 Task: Search one way flight ticket for 3 adults, 3 children in business from Phoenix: Phoenix Sky Harbor International Airport to South Bend: South Bend International Airport on 8-6-2023. Choice of flights is Singapure airlines. Number of bags: 1 carry on bag and 3 checked bags. Price is upto 79000. Outbound departure time preference is 15:45.
Action: Mouse moved to (309, 123)
Screenshot: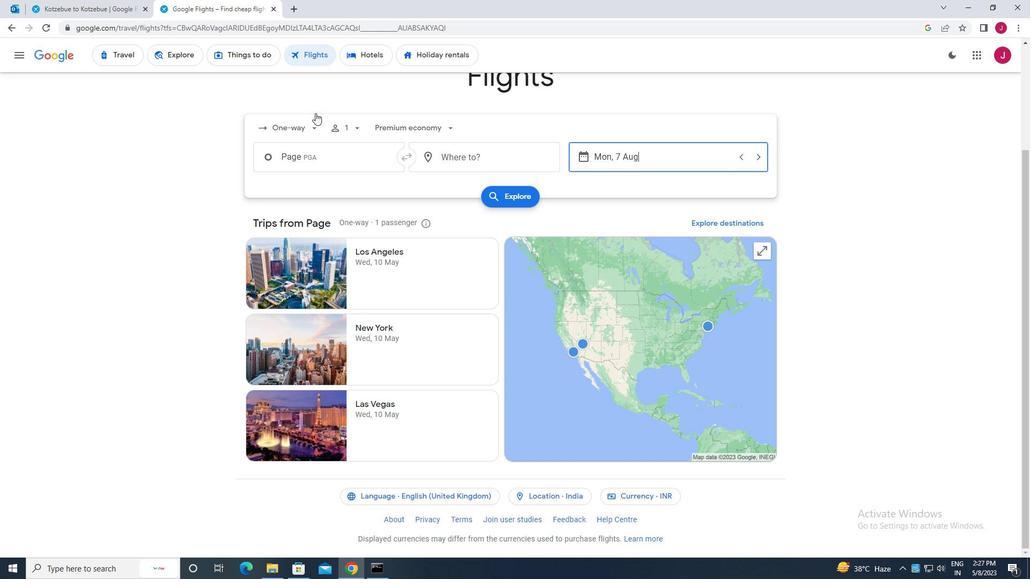 
Action: Mouse pressed left at (309, 123)
Screenshot: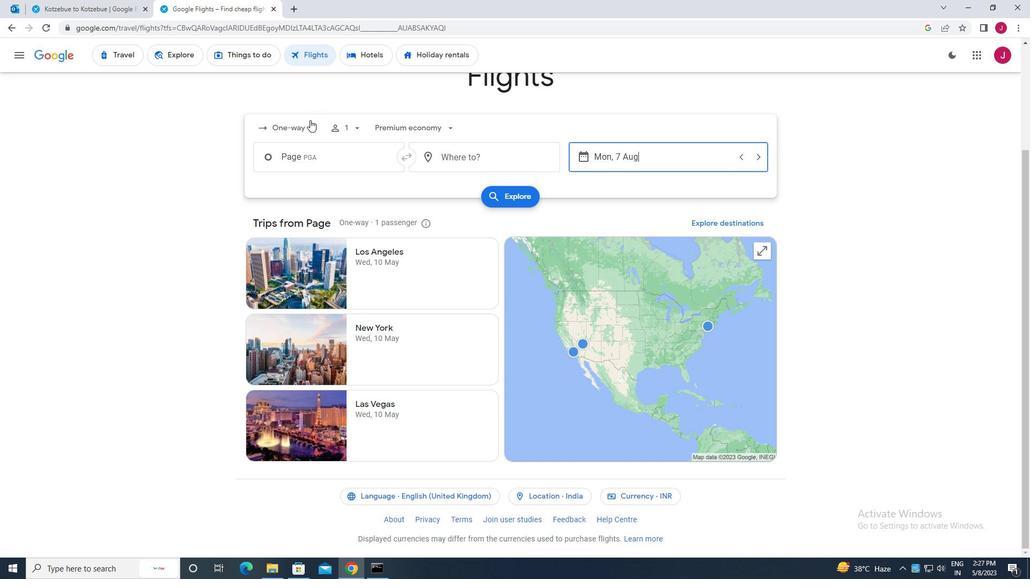 
Action: Mouse moved to (308, 125)
Screenshot: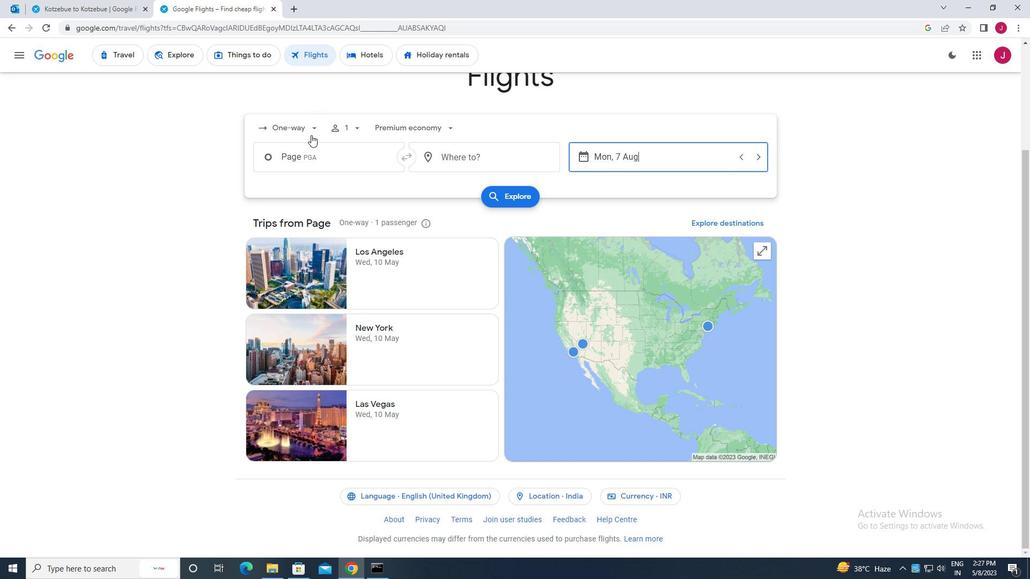 
Action: Mouse pressed left at (308, 125)
Screenshot: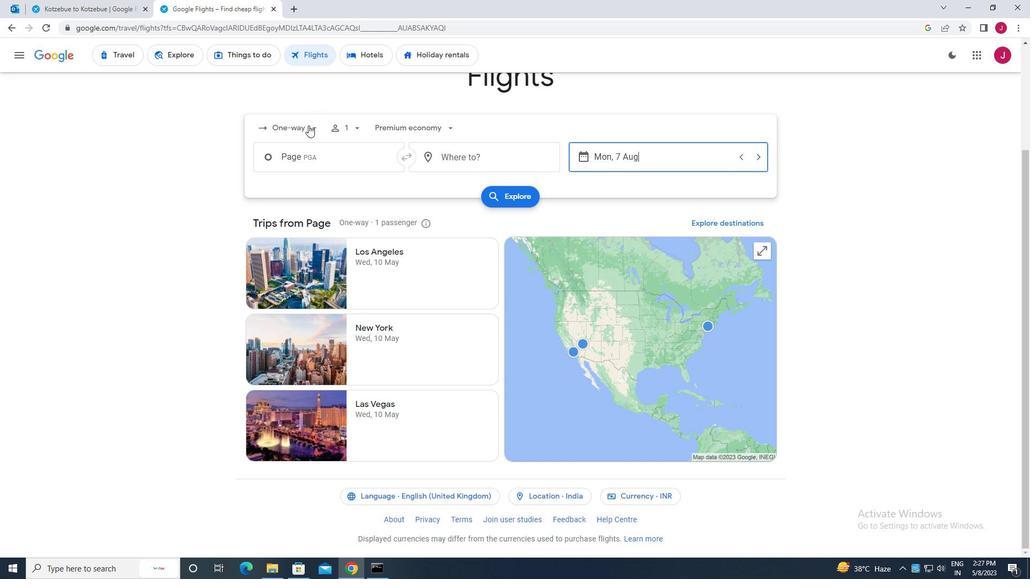 
Action: Mouse moved to (308, 125)
Screenshot: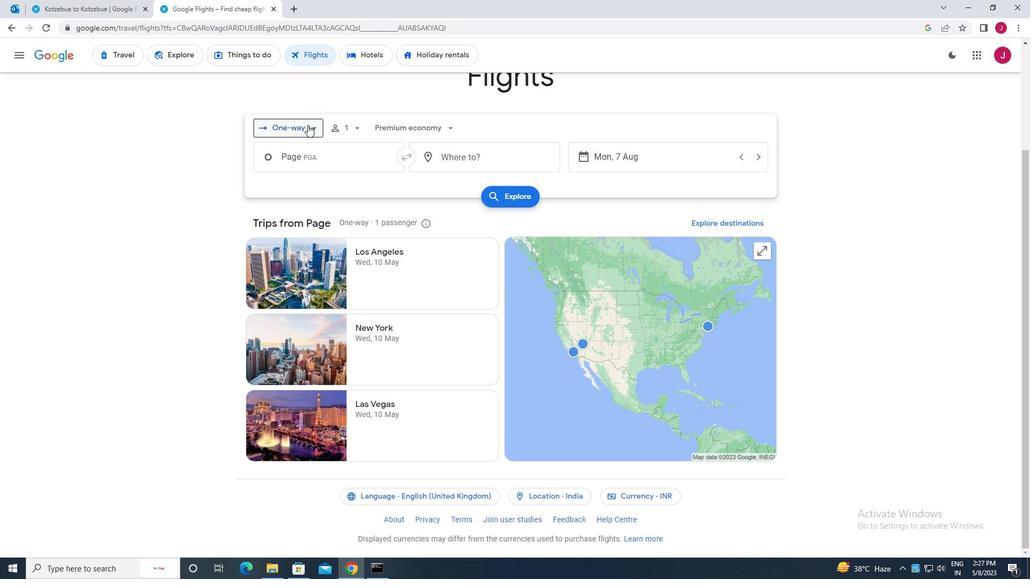 
Action: Mouse pressed left at (308, 125)
Screenshot: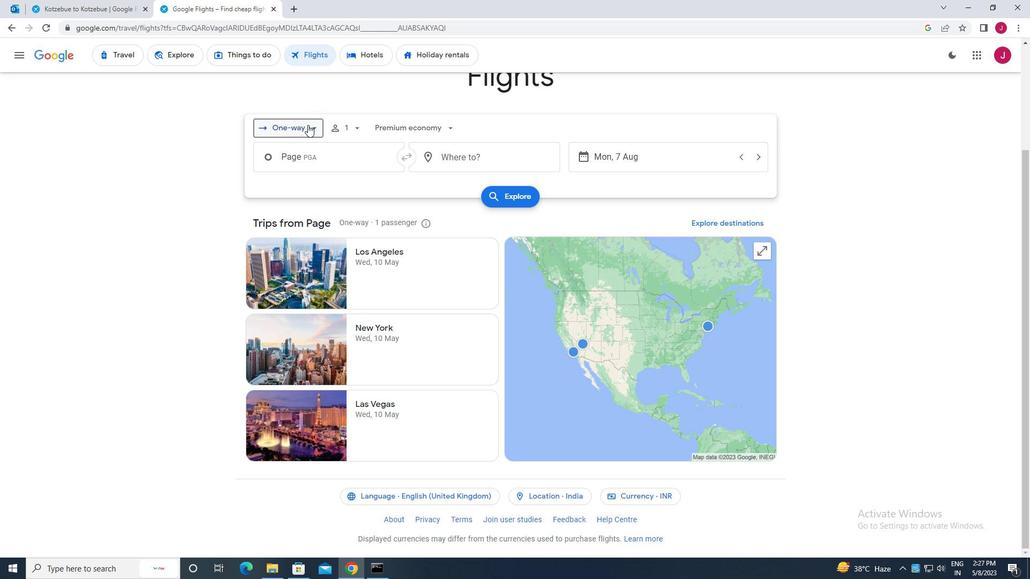 
Action: Mouse moved to (309, 172)
Screenshot: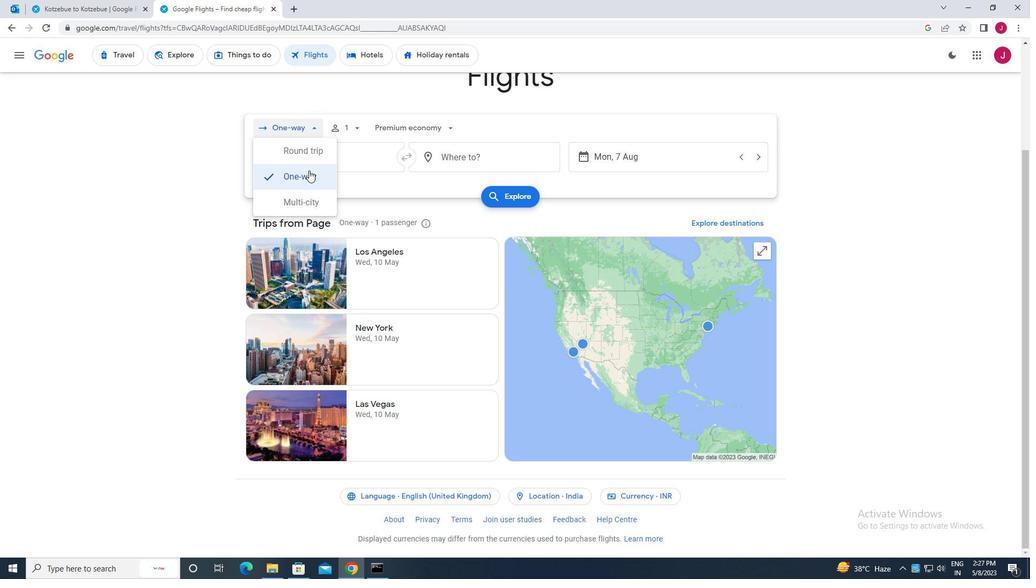 
Action: Mouse pressed left at (309, 172)
Screenshot: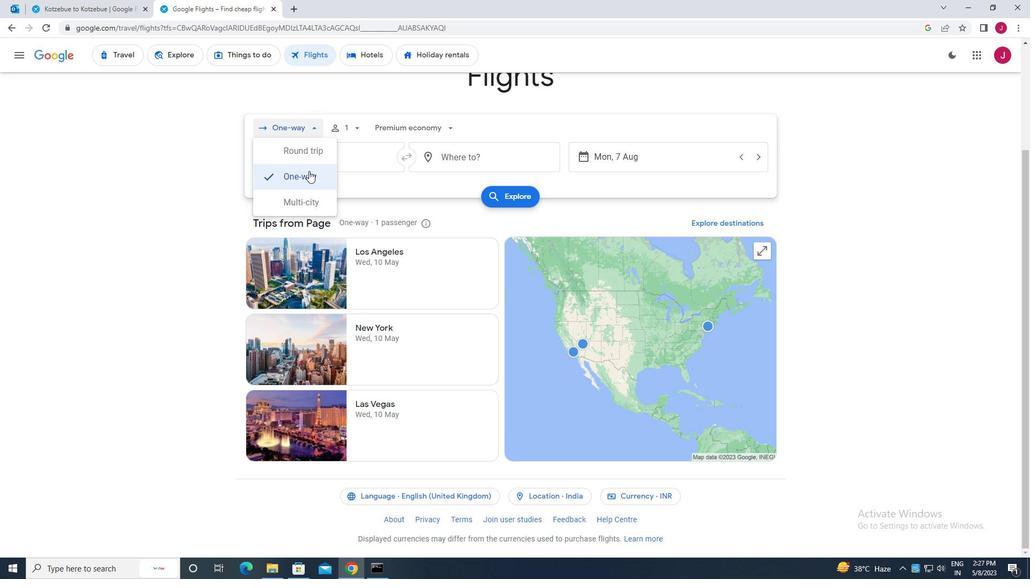 
Action: Mouse moved to (351, 128)
Screenshot: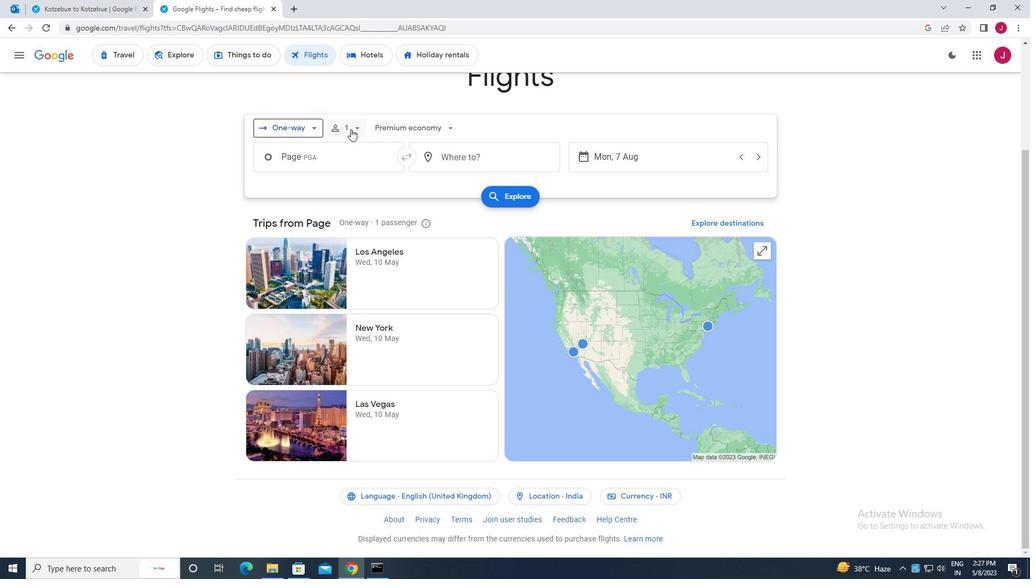 
Action: Mouse pressed left at (351, 128)
Screenshot: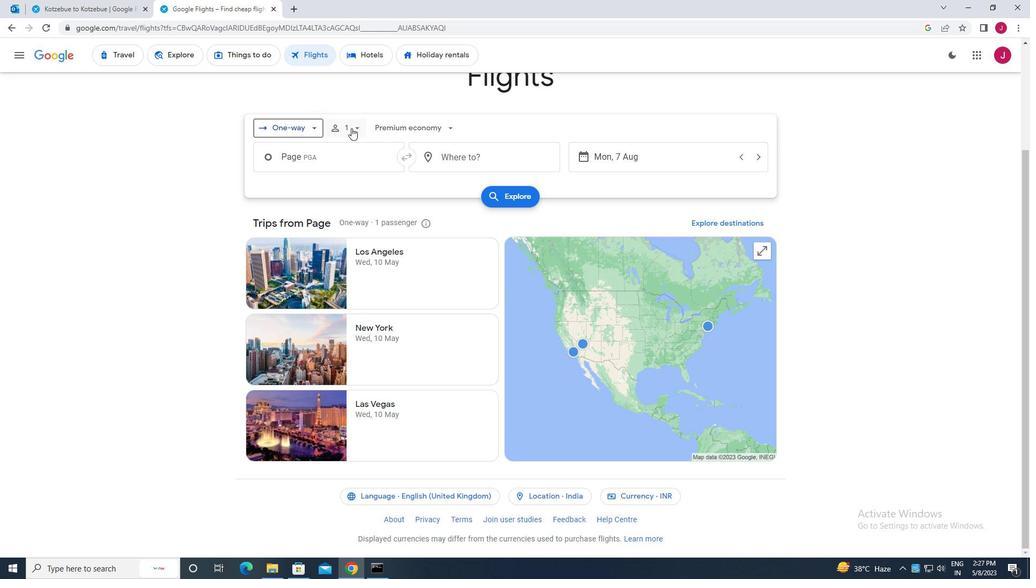 
Action: Mouse moved to (438, 154)
Screenshot: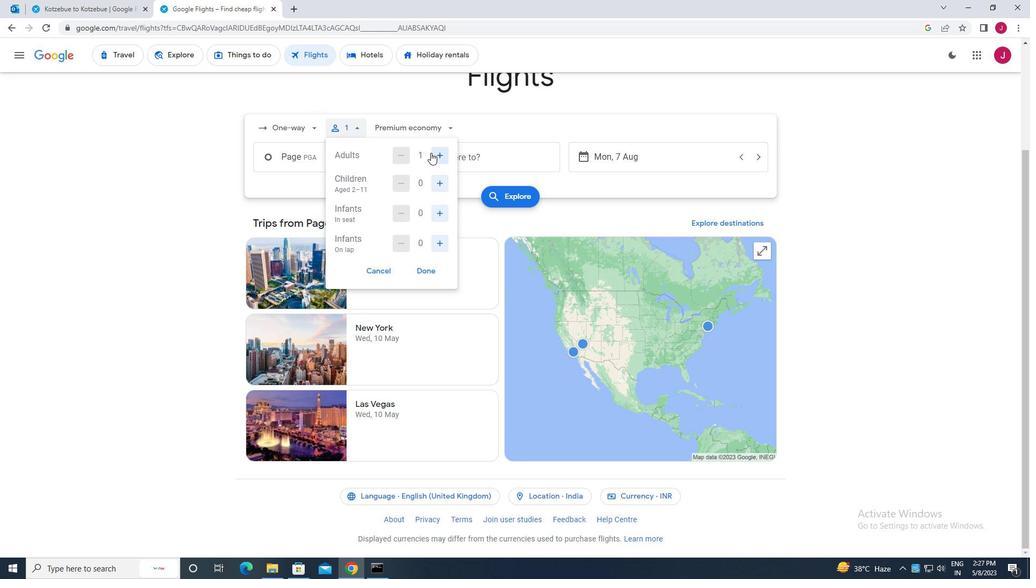 
Action: Mouse pressed left at (438, 154)
Screenshot: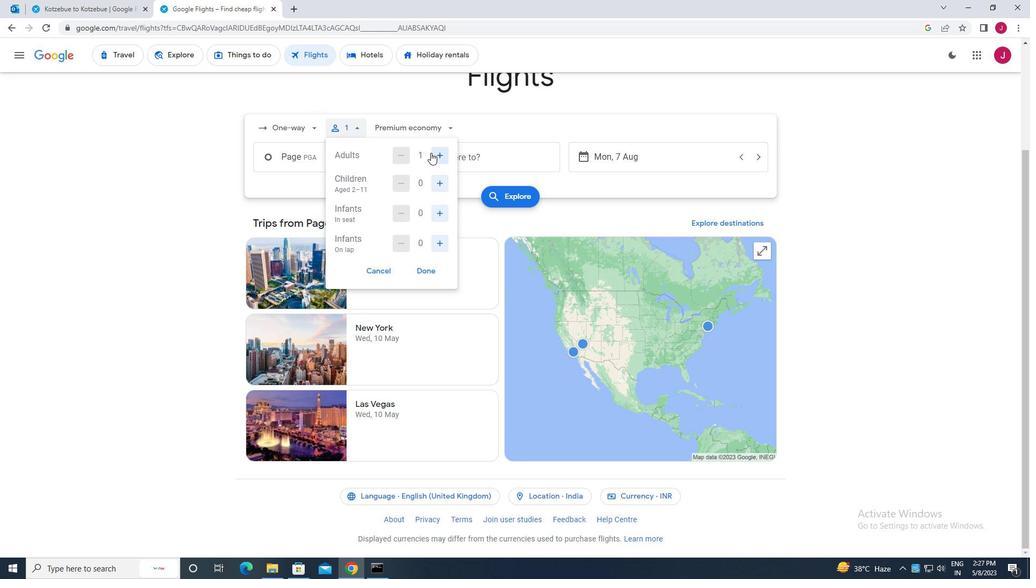 
Action: Mouse moved to (440, 155)
Screenshot: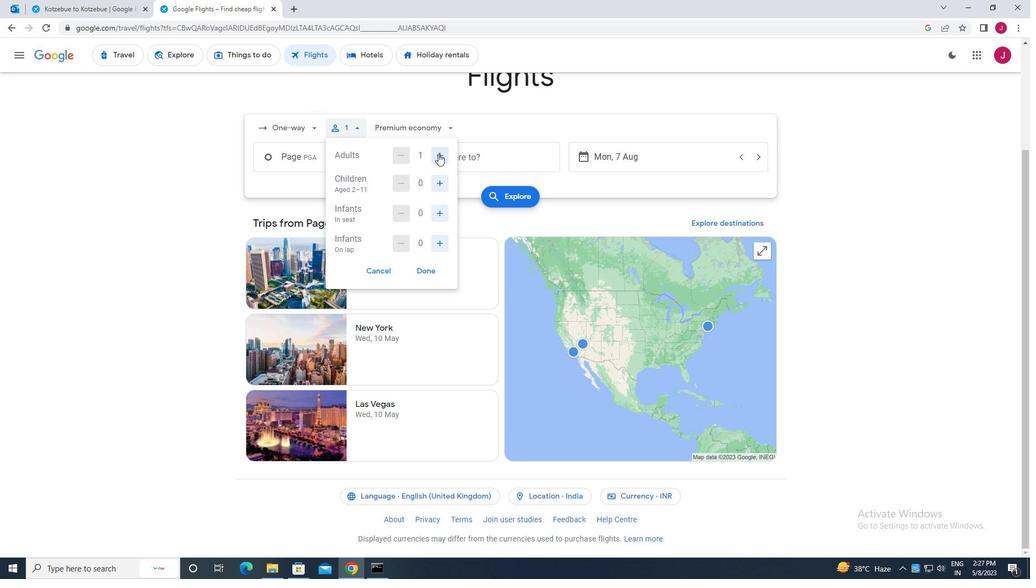 
Action: Mouse pressed left at (440, 155)
Screenshot: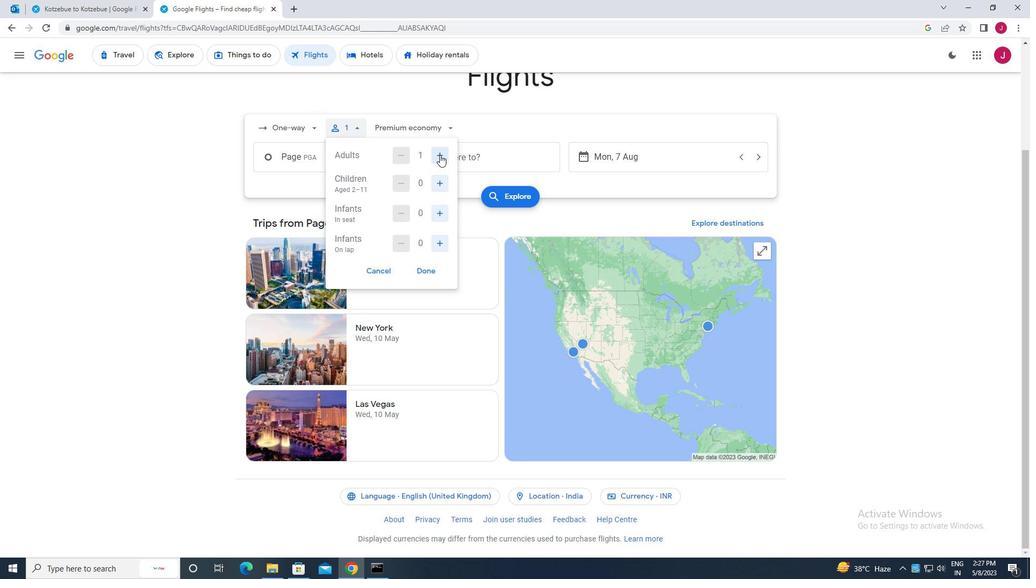 
Action: Mouse moved to (440, 190)
Screenshot: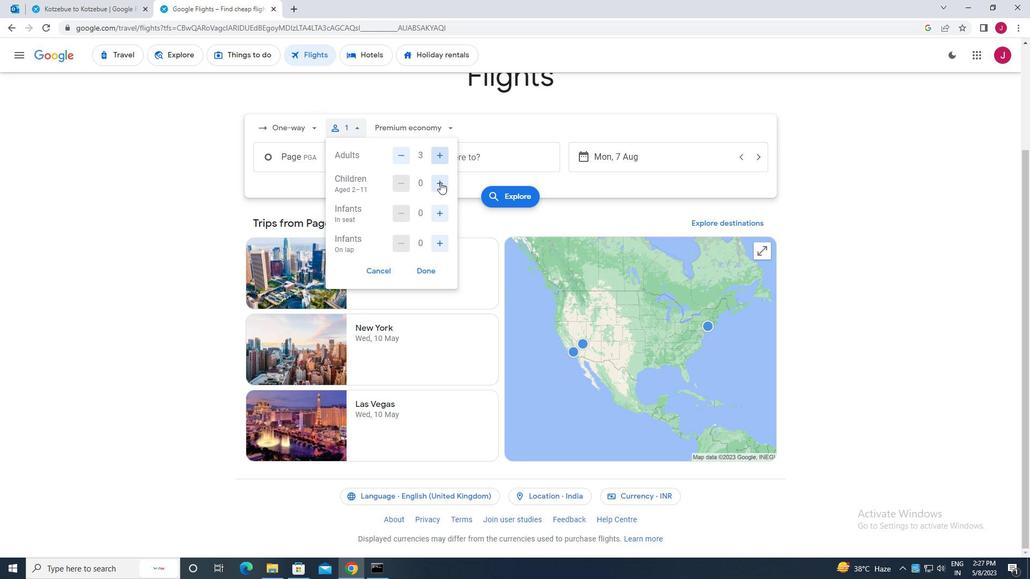 
Action: Mouse pressed left at (440, 190)
Screenshot: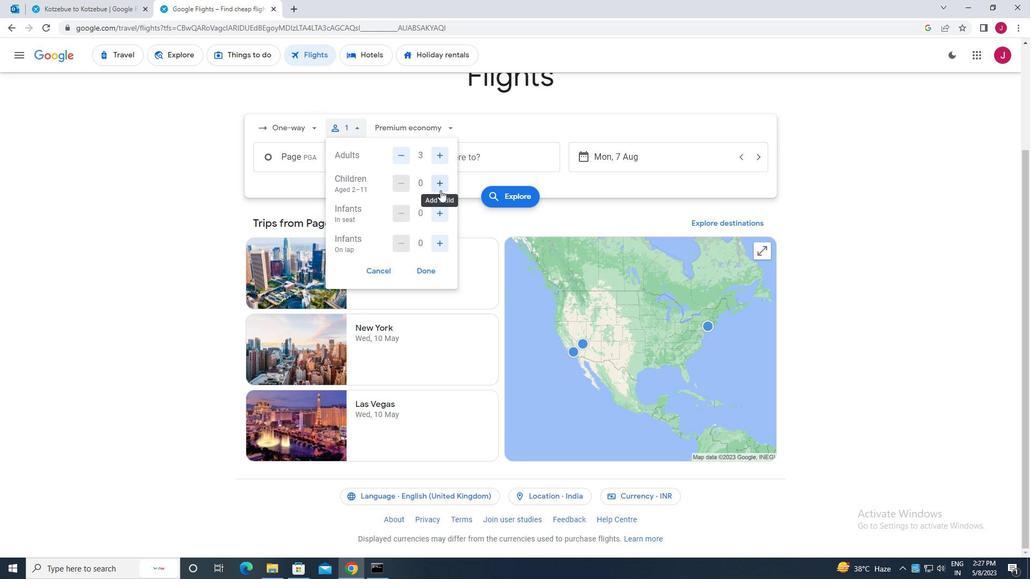 
Action: Mouse pressed left at (440, 190)
Screenshot: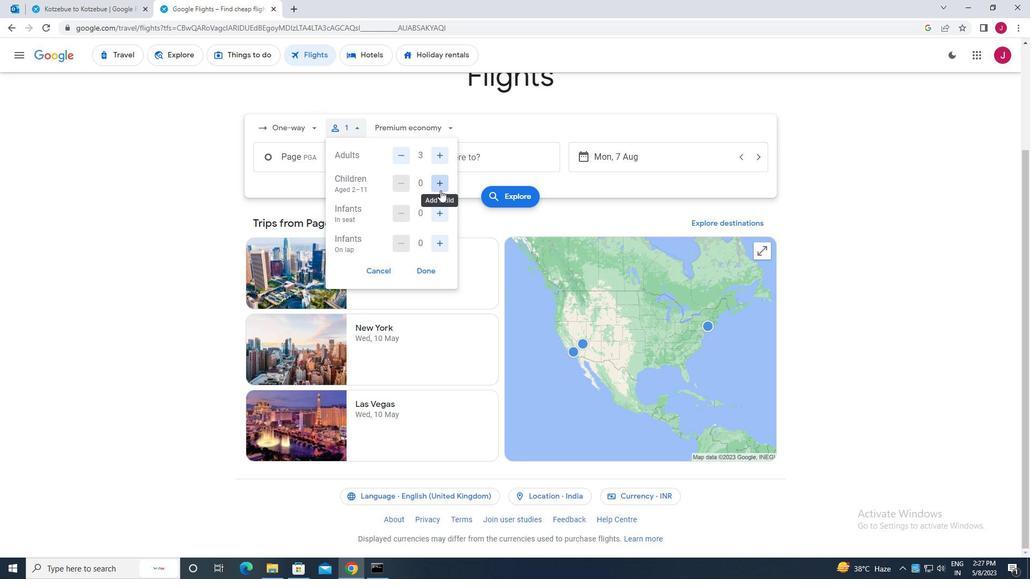 
Action: Mouse pressed left at (440, 190)
Screenshot: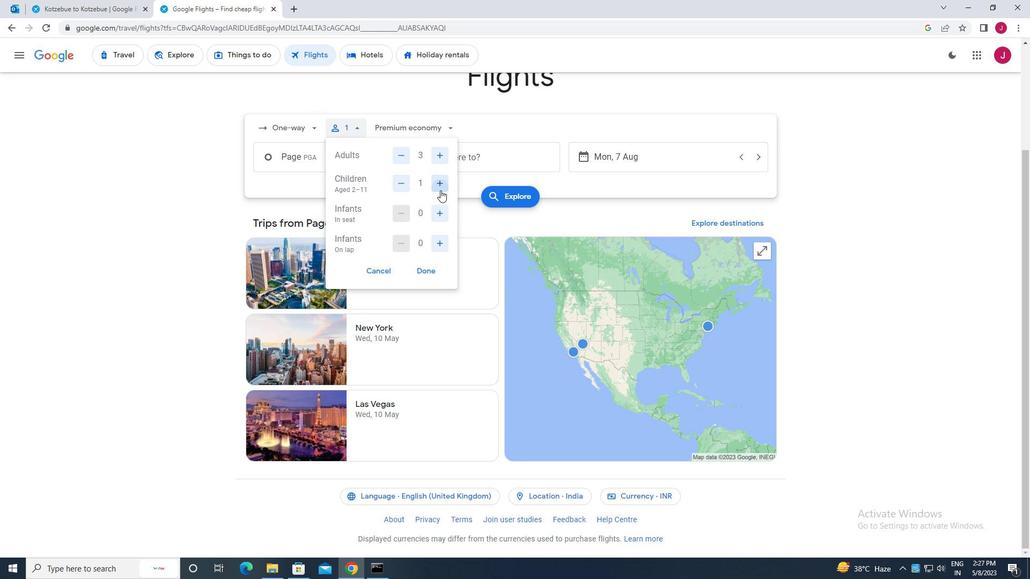 
Action: Mouse moved to (420, 271)
Screenshot: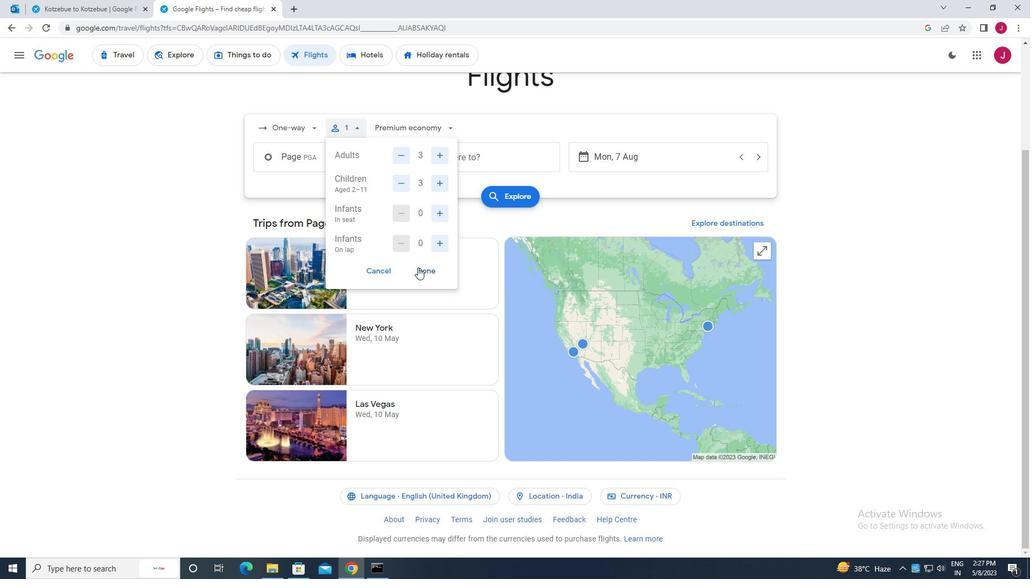 
Action: Mouse pressed left at (420, 271)
Screenshot: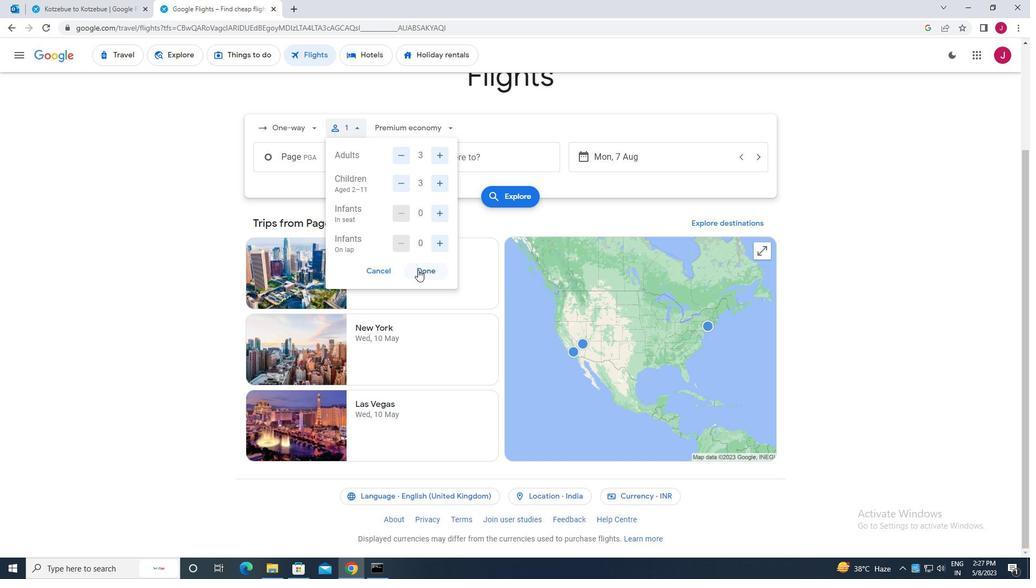 
Action: Mouse moved to (413, 128)
Screenshot: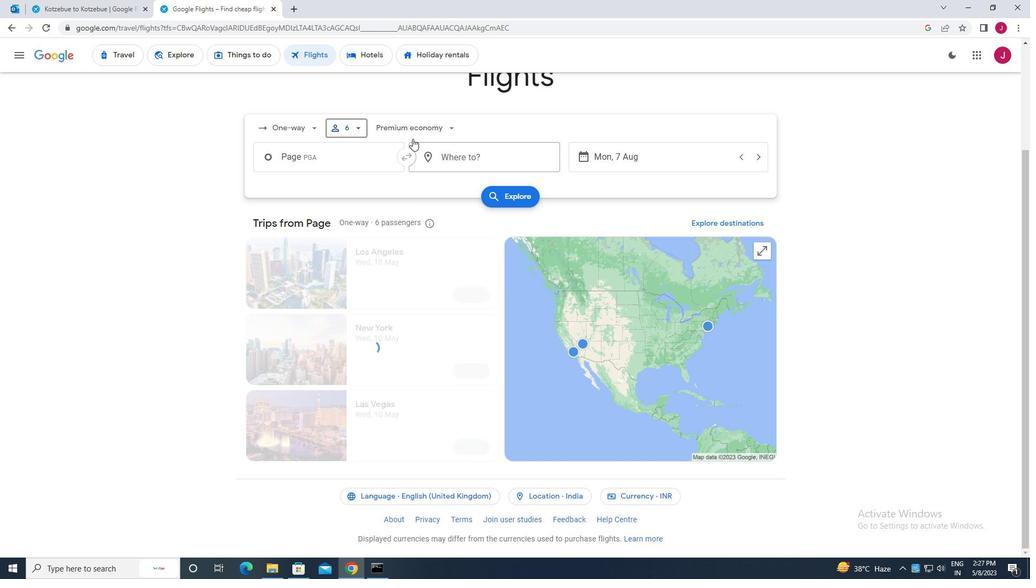 
Action: Mouse pressed left at (413, 128)
Screenshot: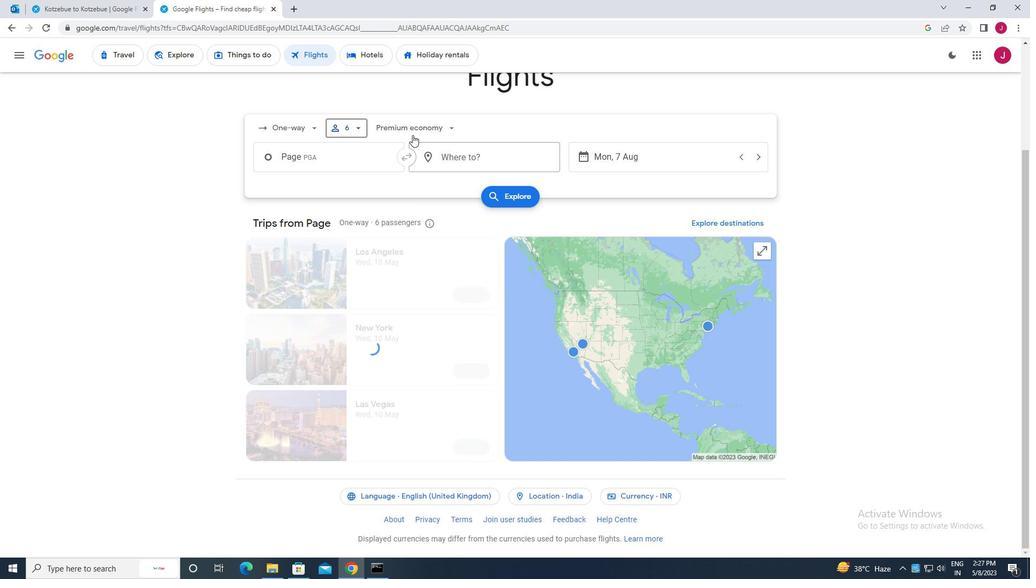 
Action: Mouse moved to (417, 198)
Screenshot: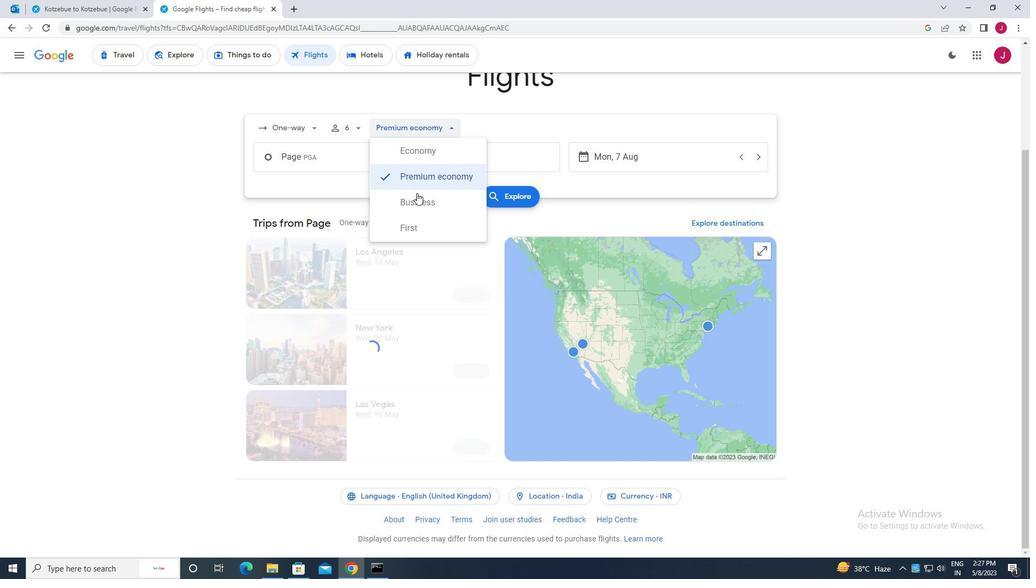 
Action: Mouse pressed left at (417, 198)
Screenshot: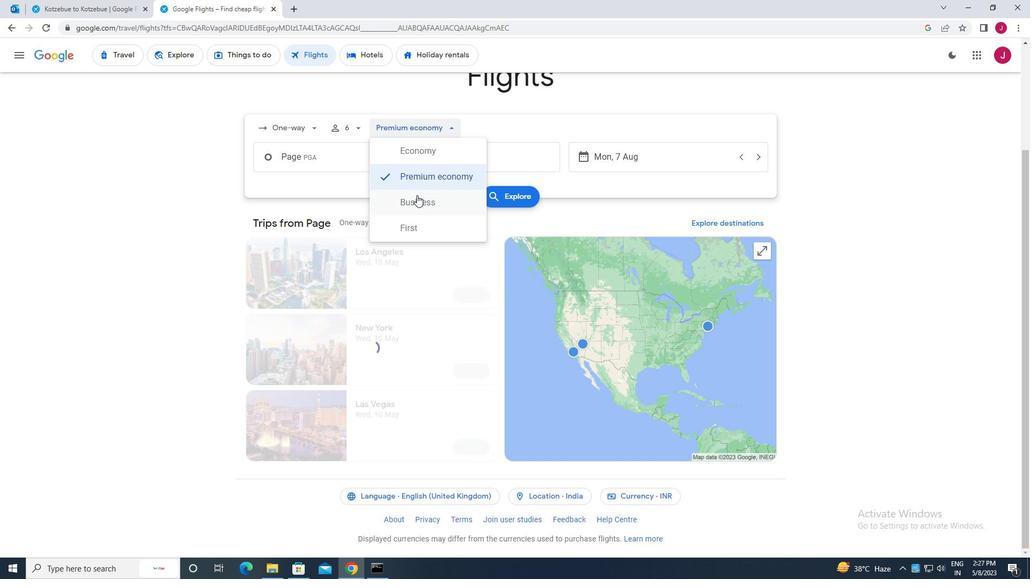 
Action: Mouse moved to (341, 161)
Screenshot: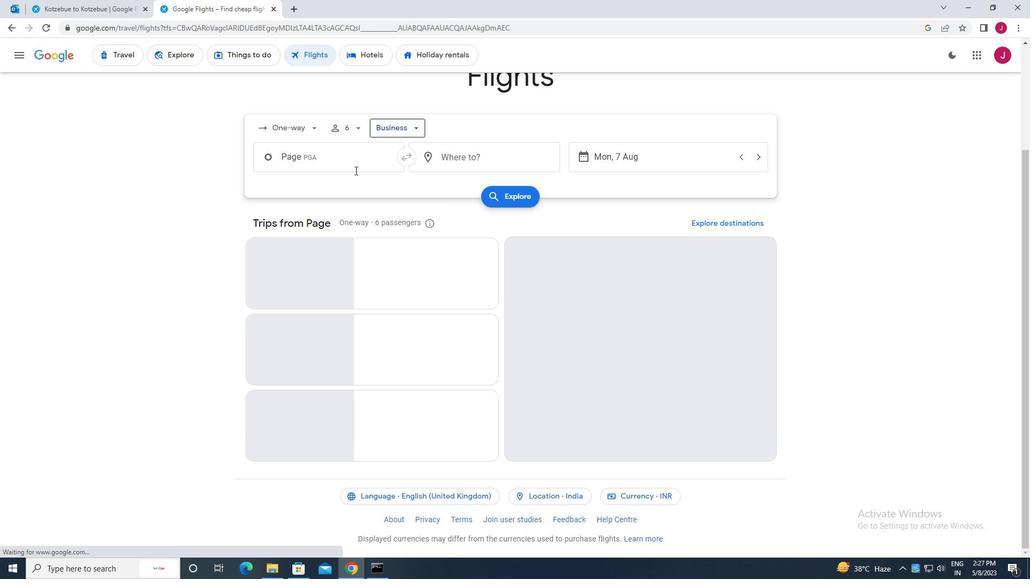 
Action: Mouse pressed left at (341, 161)
Screenshot: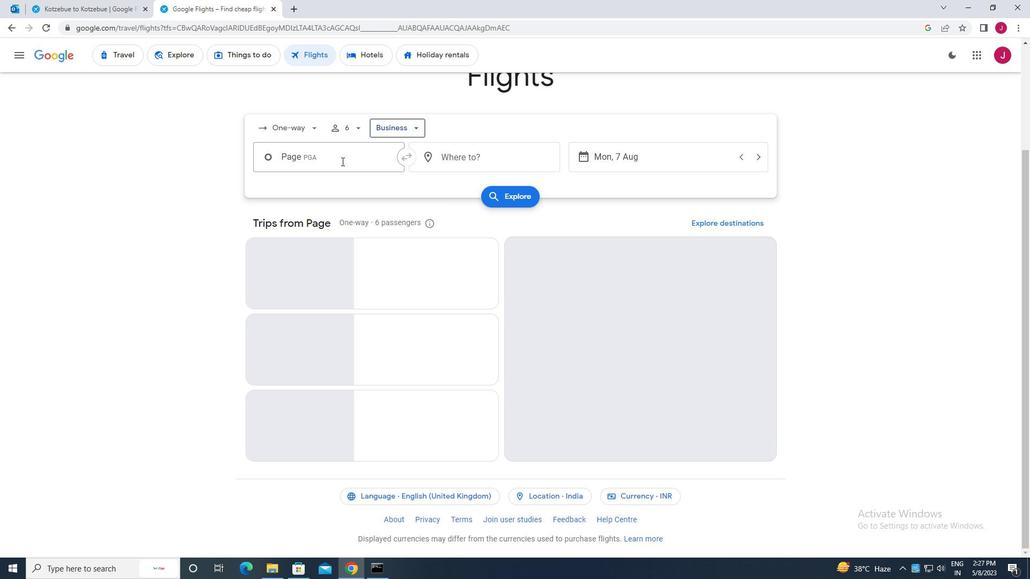 
Action: Key pressed phon<Key.backspace>enix<Key.space>sky<Key.space>
Screenshot: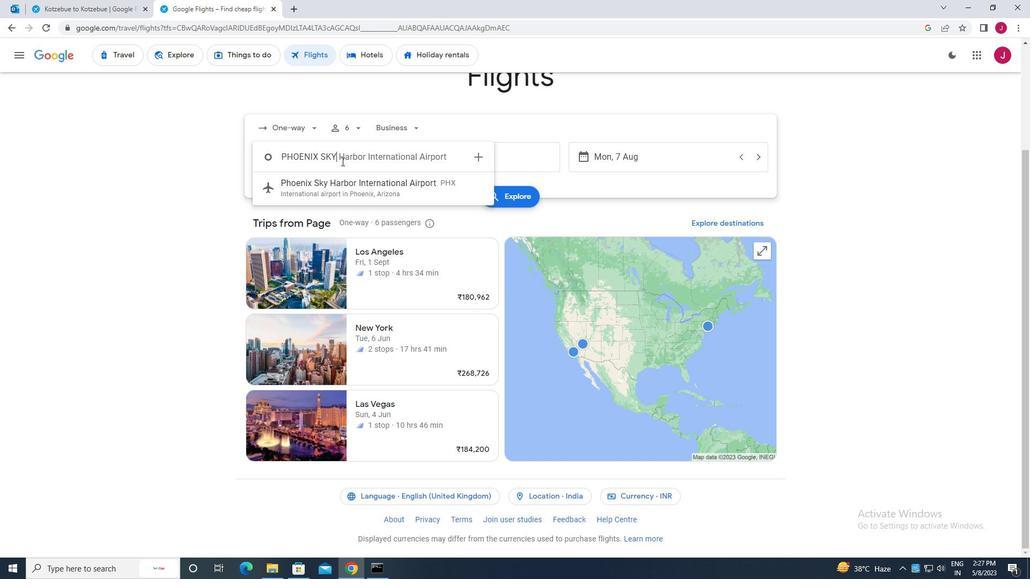 
Action: Mouse moved to (360, 187)
Screenshot: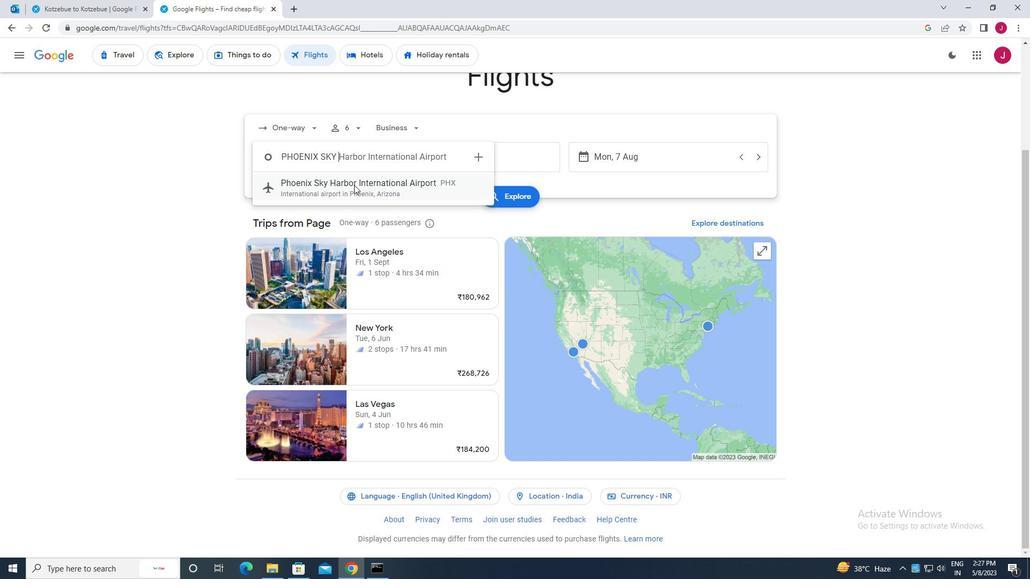 
Action: Mouse pressed left at (360, 187)
Screenshot: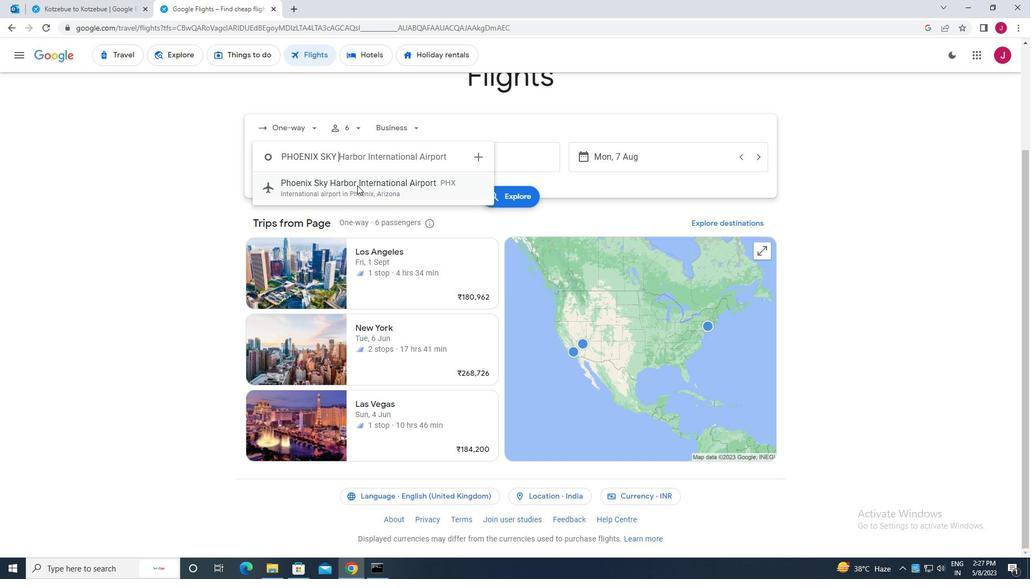 
Action: Mouse moved to (483, 157)
Screenshot: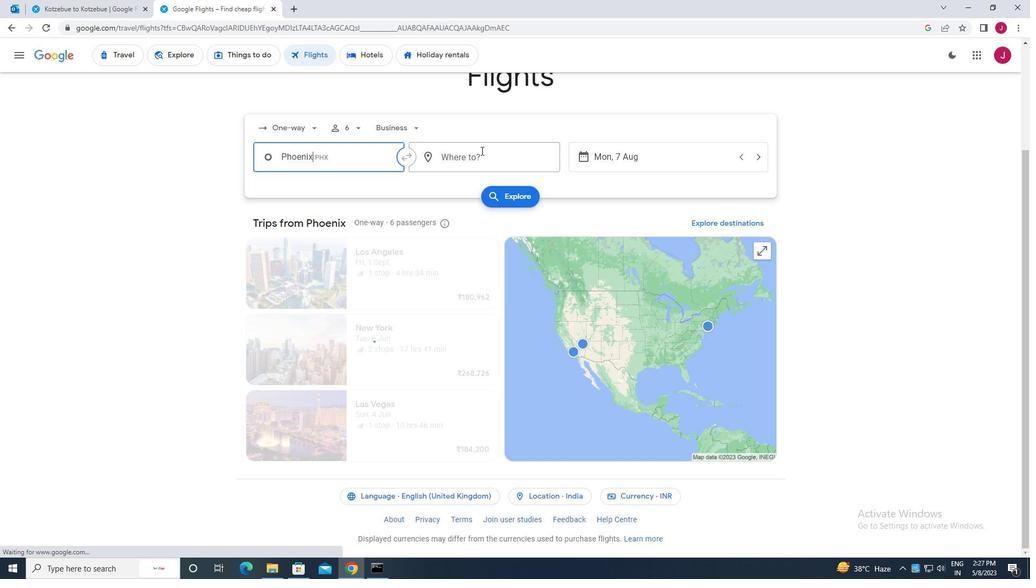 
Action: Mouse pressed left at (483, 157)
Screenshot: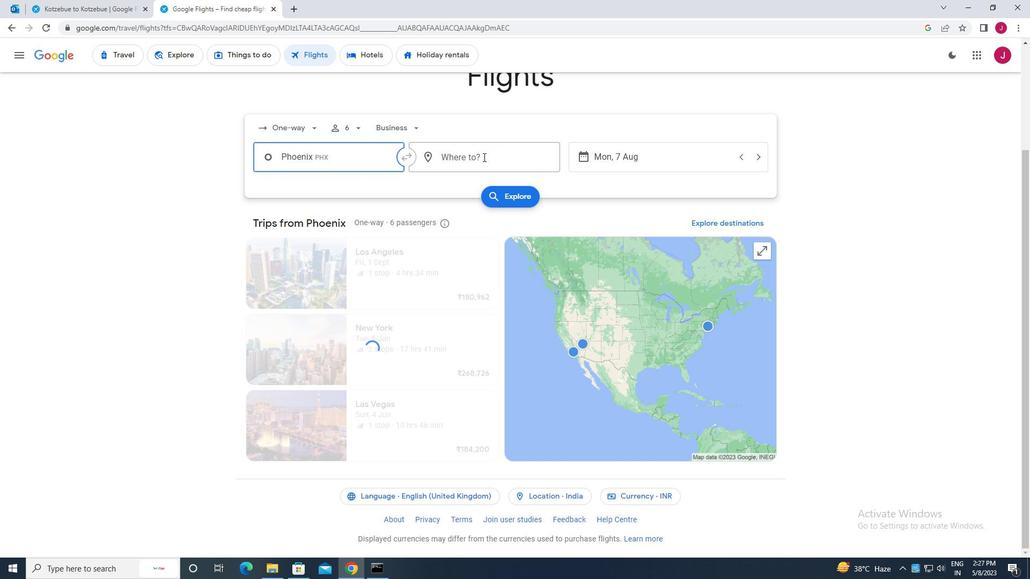 
Action: Key pressed south<Key.space>bend
Screenshot: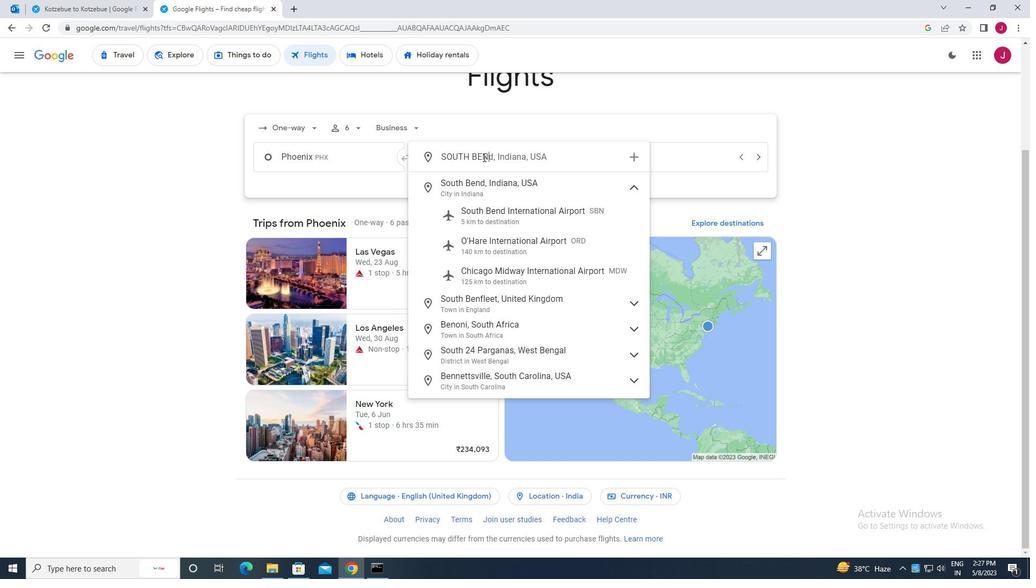 
Action: Mouse moved to (532, 207)
Screenshot: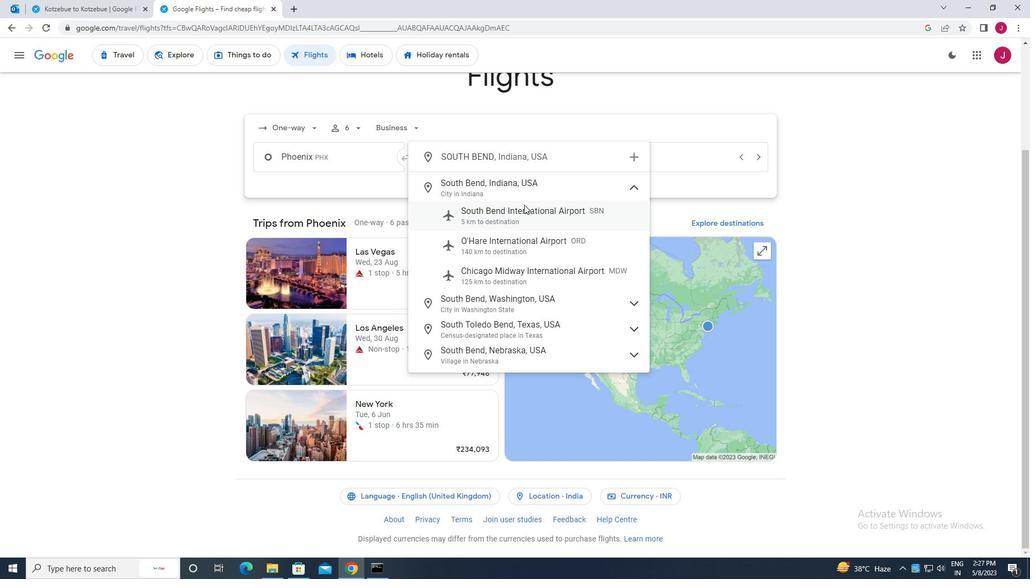 
Action: Mouse pressed left at (532, 207)
Screenshot: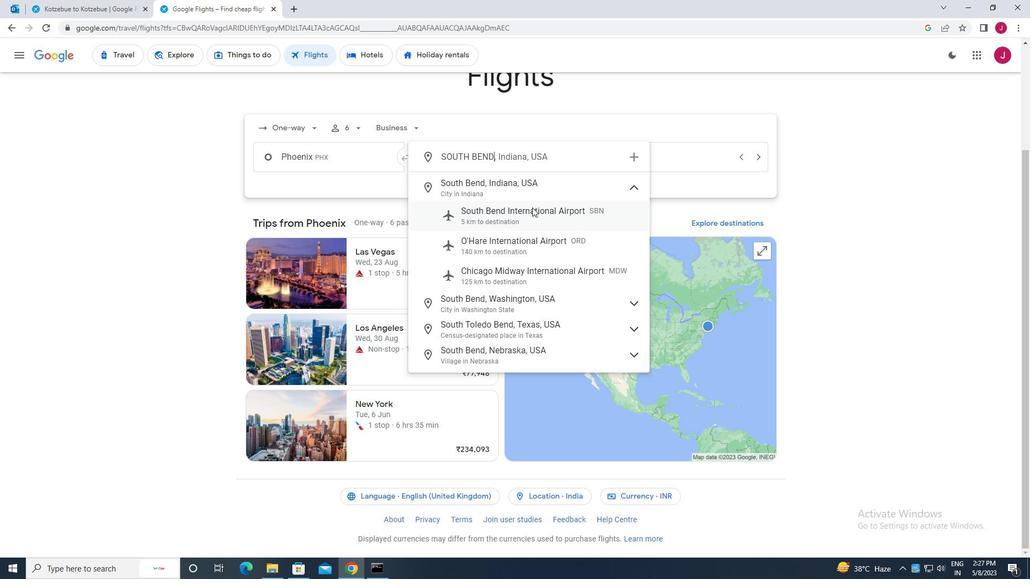 
Action: Mouse moved to (651, 161)
Screenshot: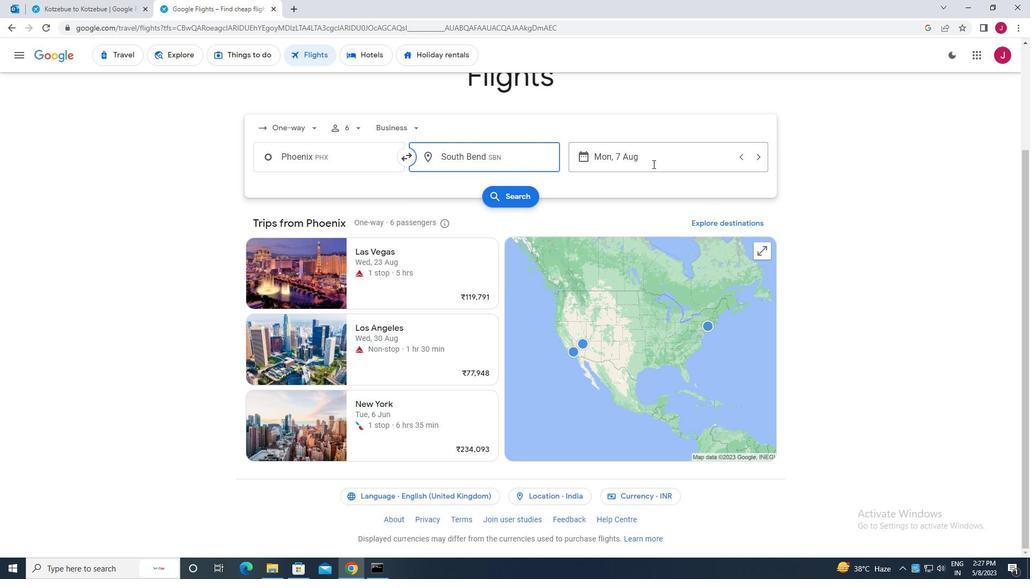 
Action: Mouse pressed left at (651, 161)
Screenshot: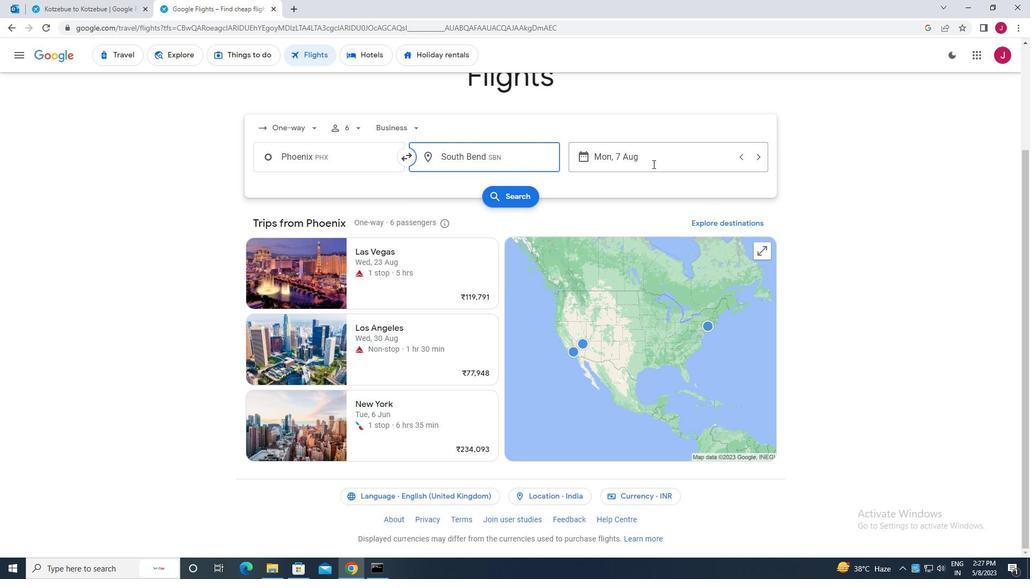 
Action: Mouse moved to (387, 266)
Screenshot: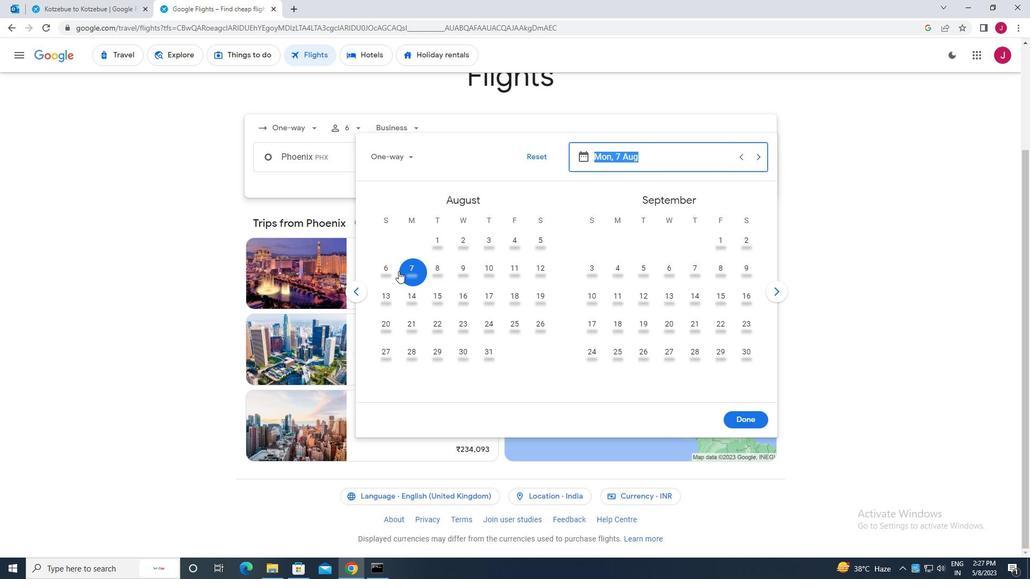
Action: Mouse pressed left at (387, 266)
Screenshot: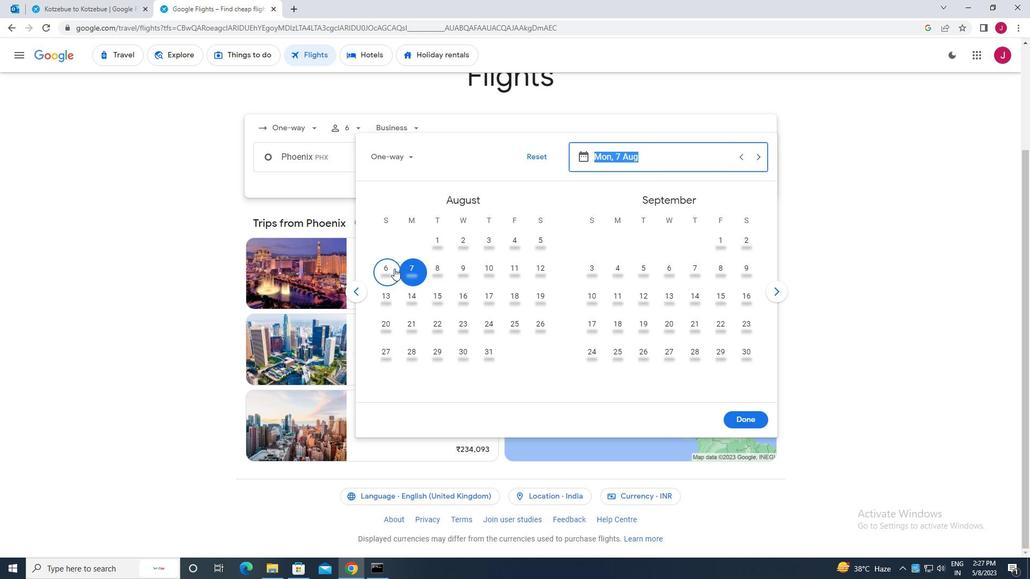 
Action: Mouse moved to (744, 417)
Screenshot: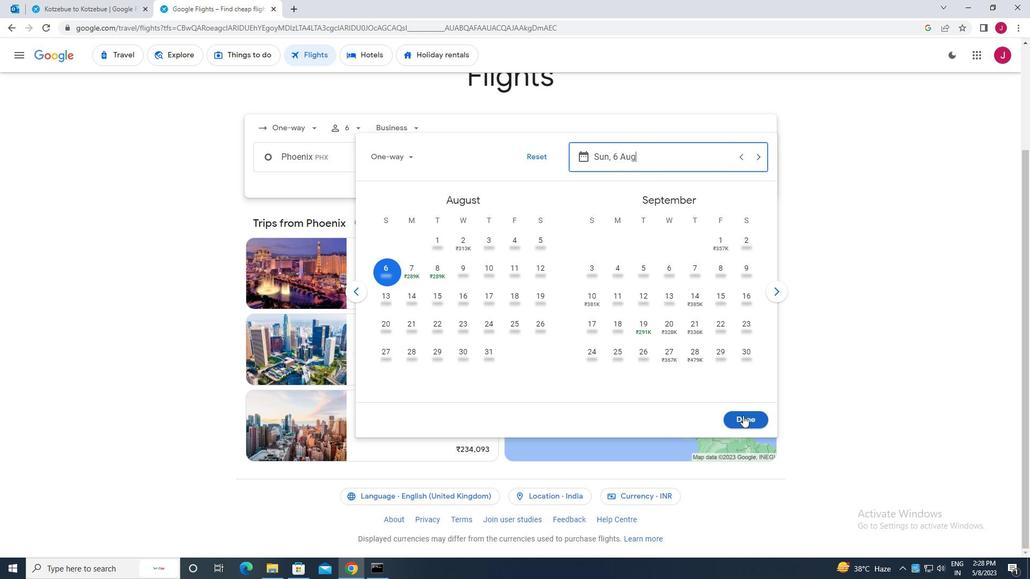 
Action: Mouse pressed left at (744, 417)
Screenshot: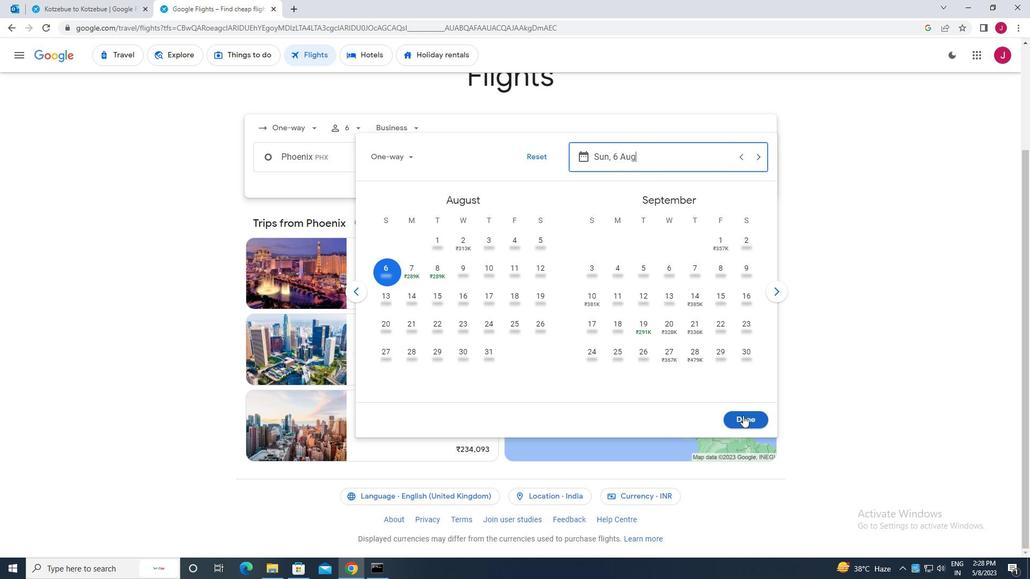 
Action: Mouse moved to (509, 192)
Screenshot: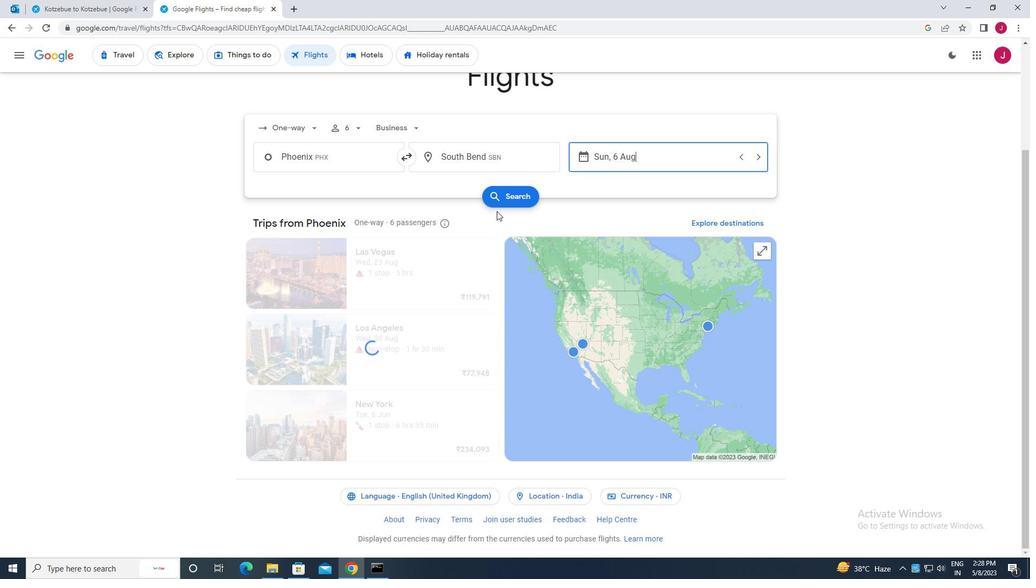 
Action: Mouse pressed left at (509, 192)
Screenshot: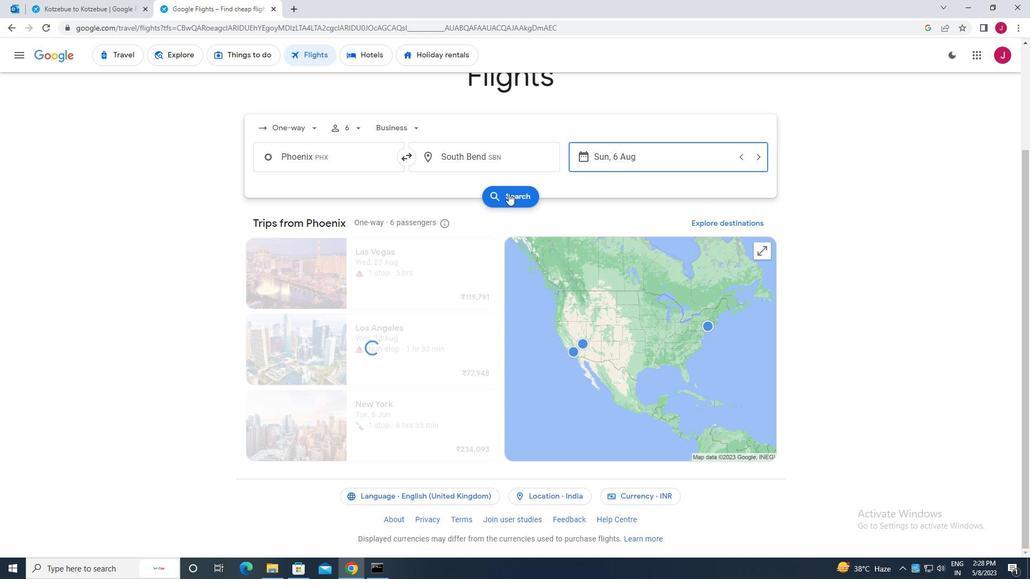 
Action: Mouse moved to (282, 156)
Screenshot: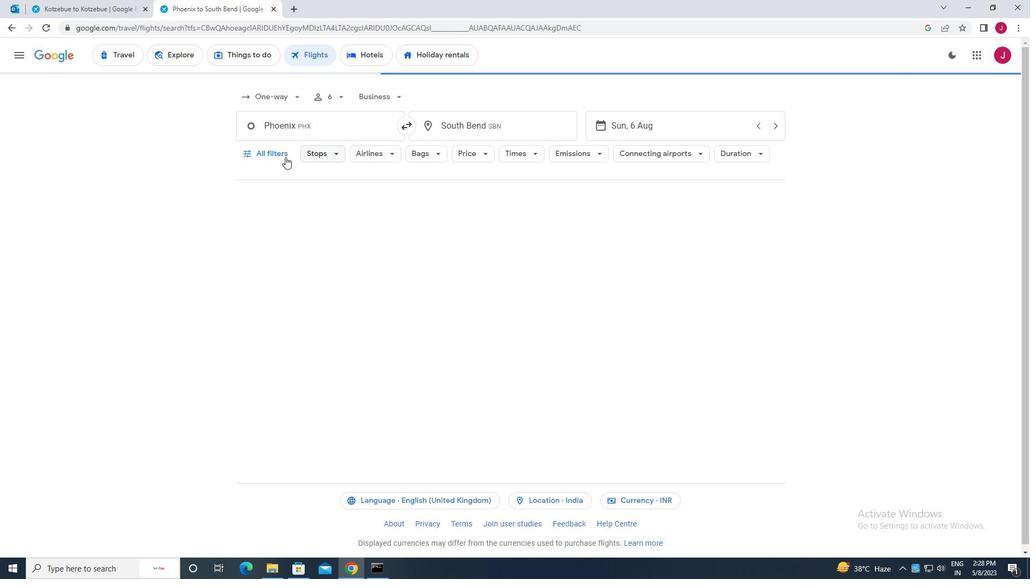 
Action: Mouse pressed left at (282, 156)
Screenshot: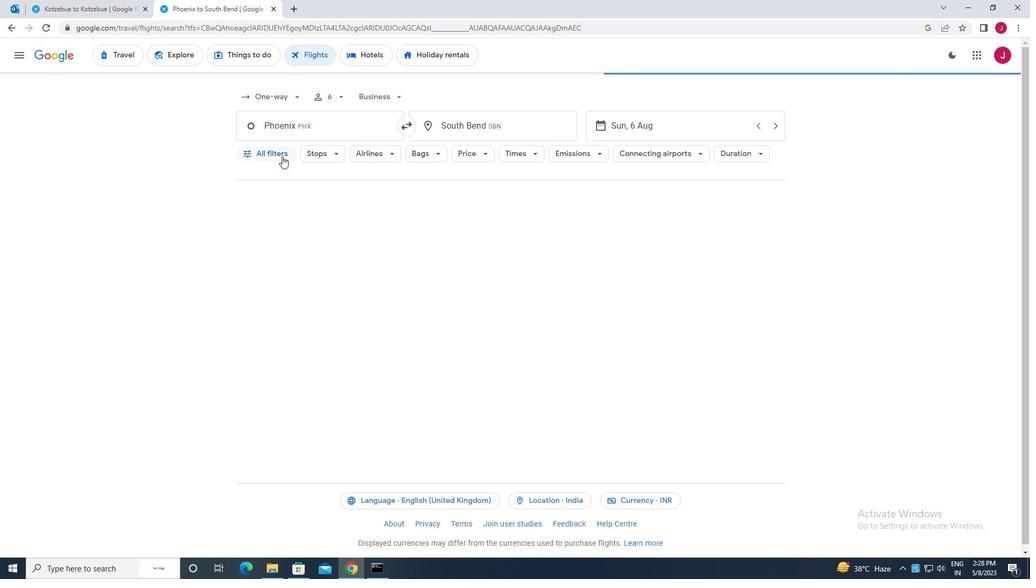 
Action: Mouse moved to (337, 263)
Screenshot: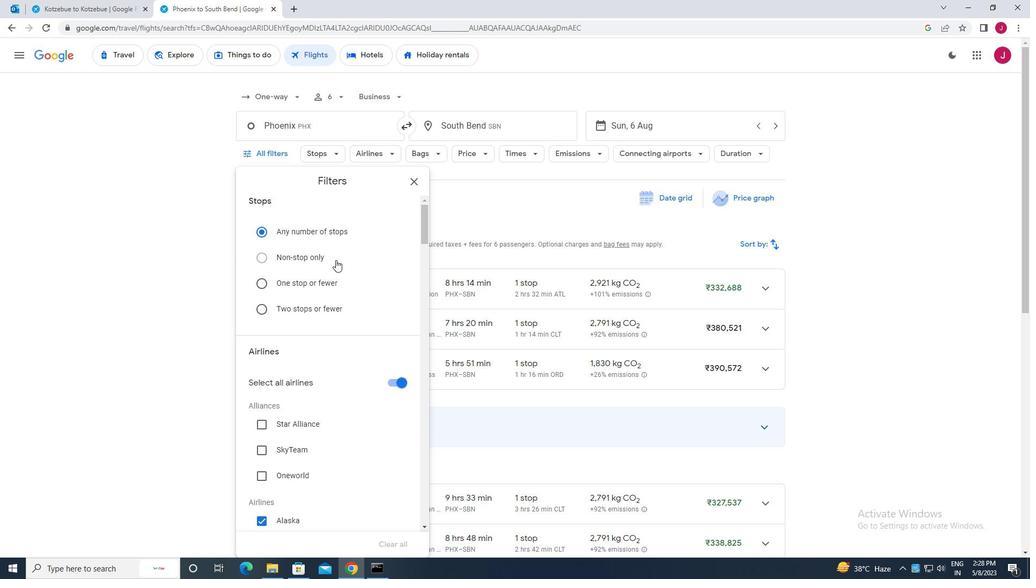 
Action: Mouse scrolled (337, 262) with delta (0, 0)
Screenshot: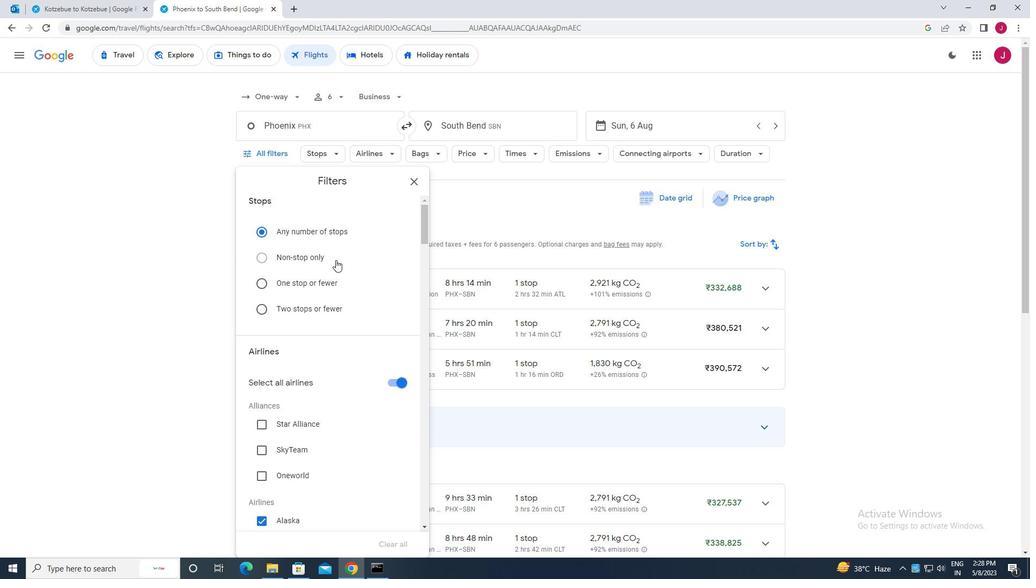 
Action: Mouse moved to (337, 264)
Screenshot: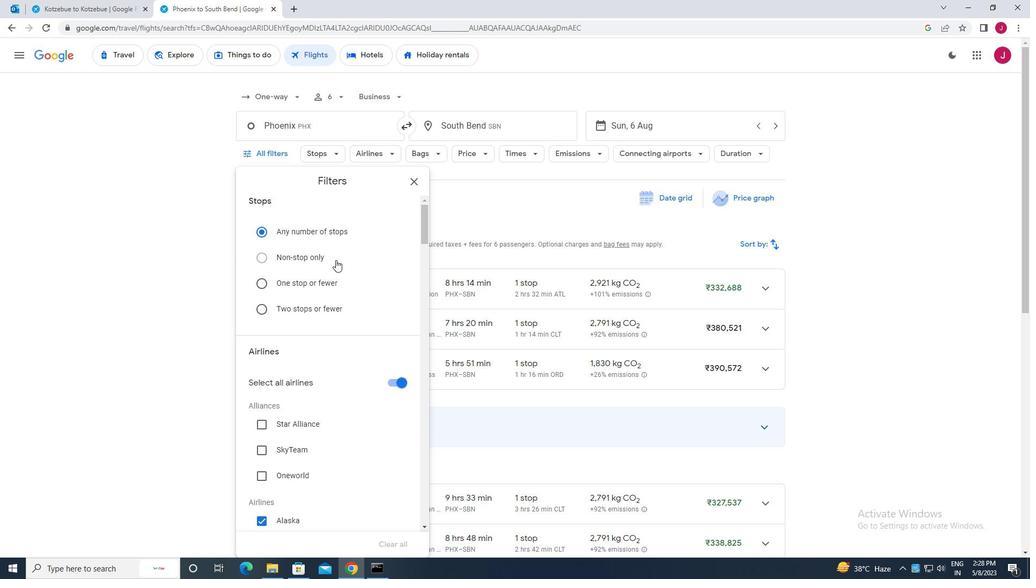 
Action: Mouse scrolled (337, 263) with delta (0, 0)
Screenshot: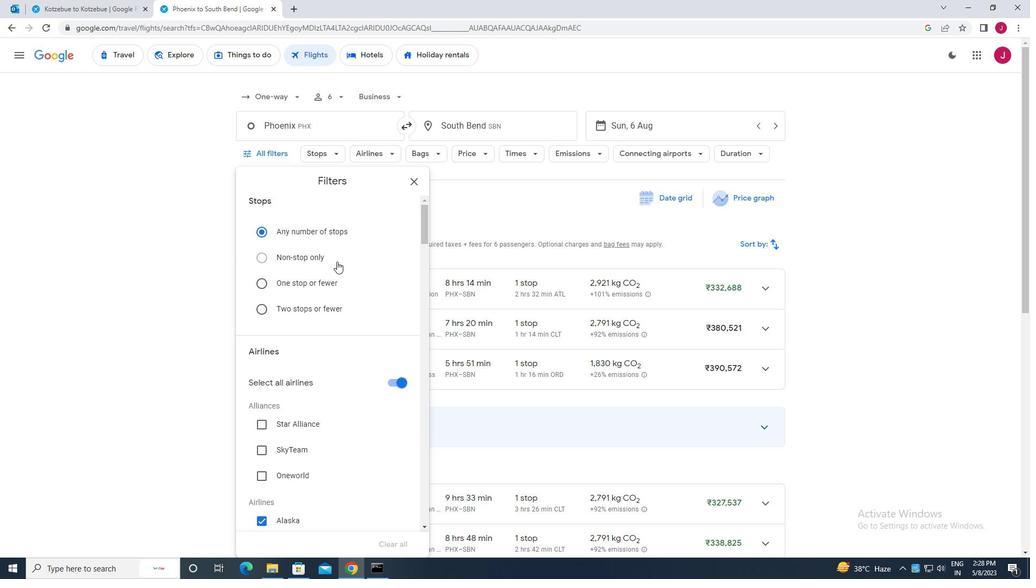 
Action: Mouse moved to (392, 276)
Screenshot: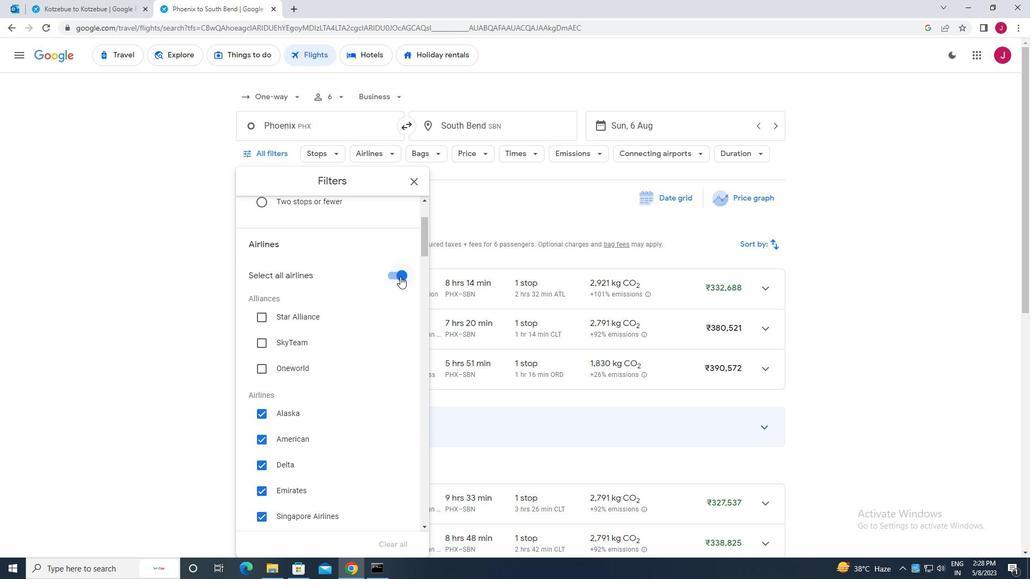 
Action: Mouse pressed left at (392, 276)
Screenshot: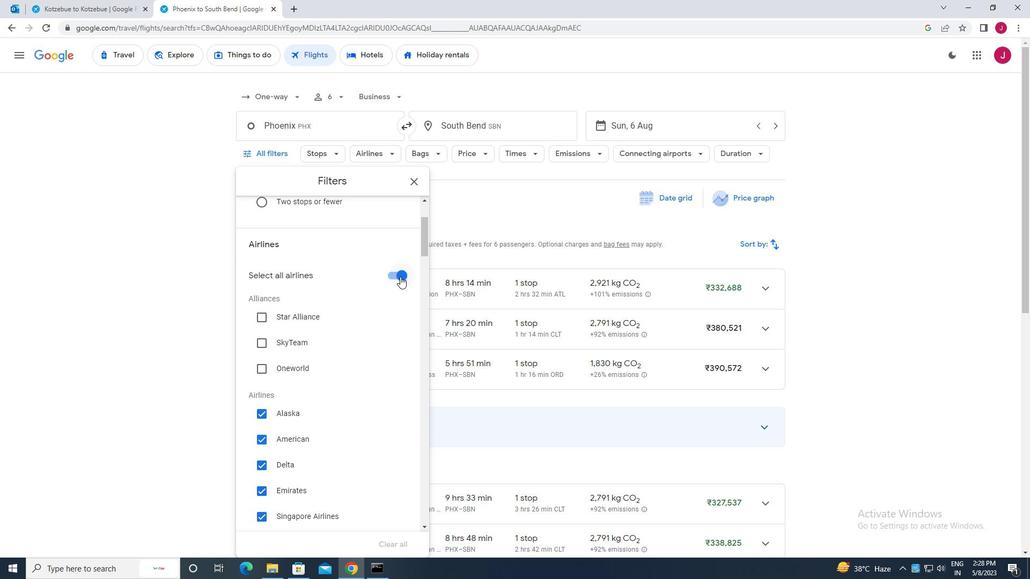 
Action: Mouse moved to (371, 293)
Screenshot: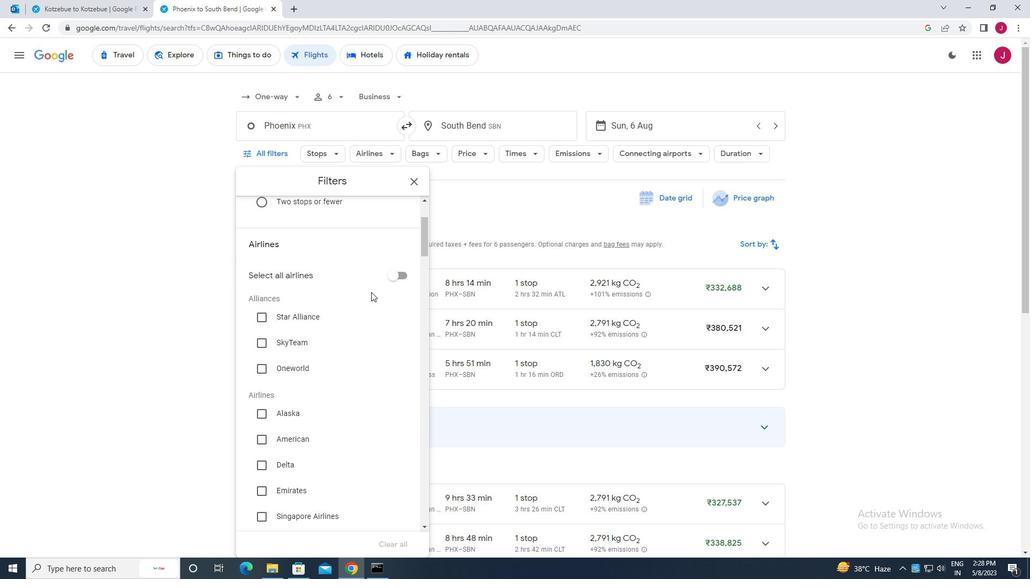 
Action: Mouse scrolled (371, 292) with delta (0, 0)
Screenshot: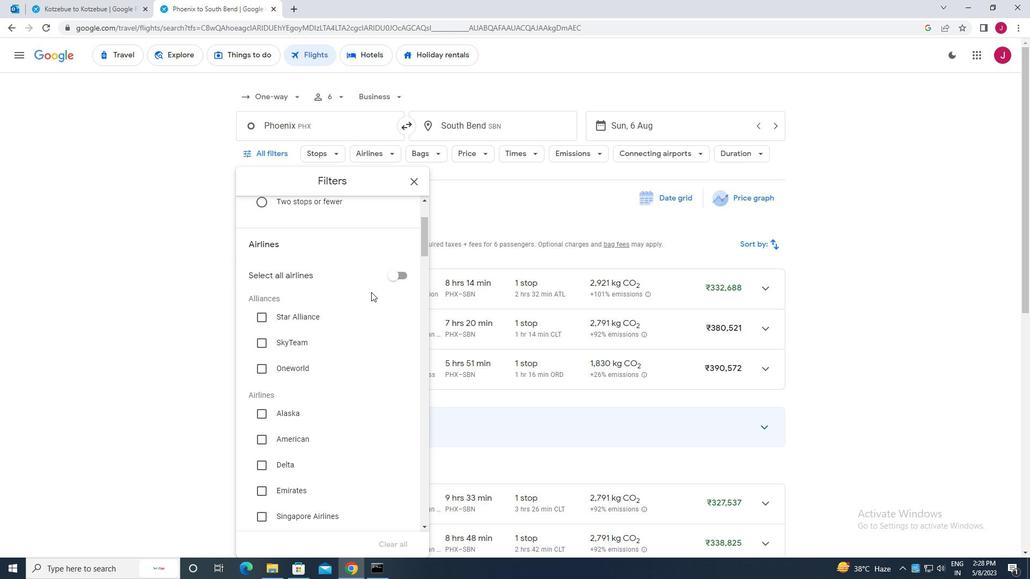 
Action: Mouse moved to (371, 293)
Screenshot: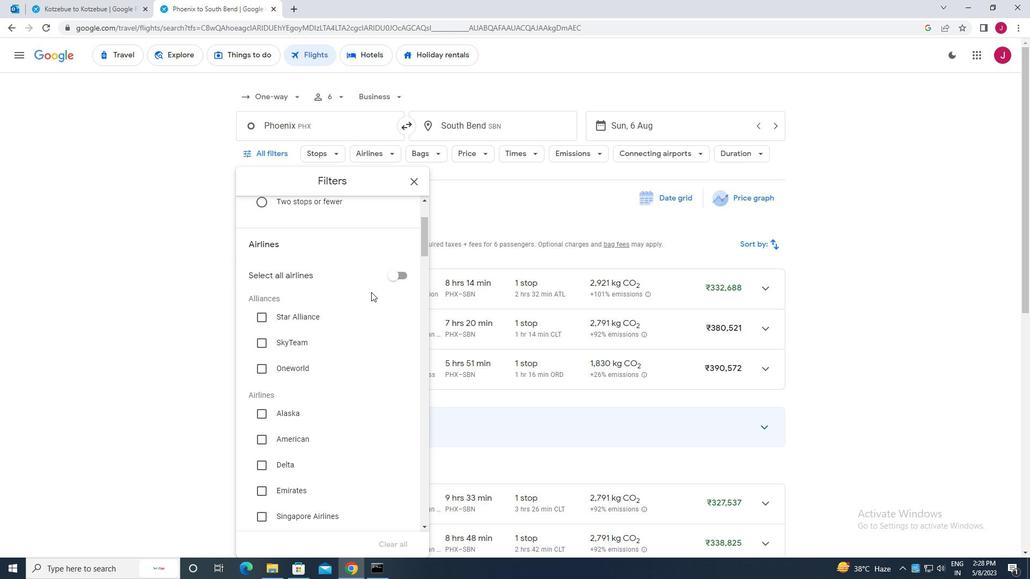 
Action: Mouse scrolled (371, 292) with delta (0, 0)
Screenshot: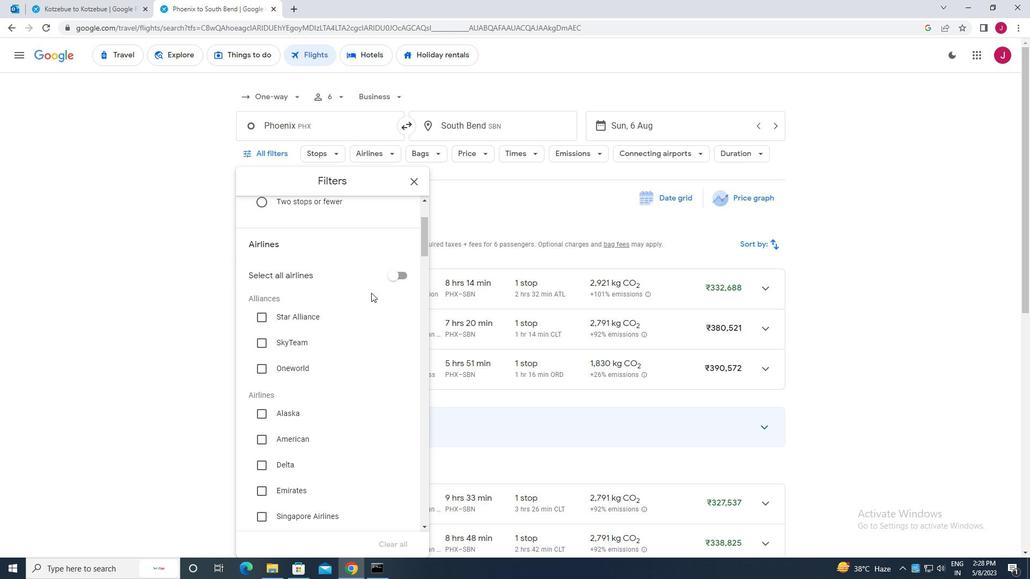 
Action: Mouse moved to (331, 285)
Screenshot: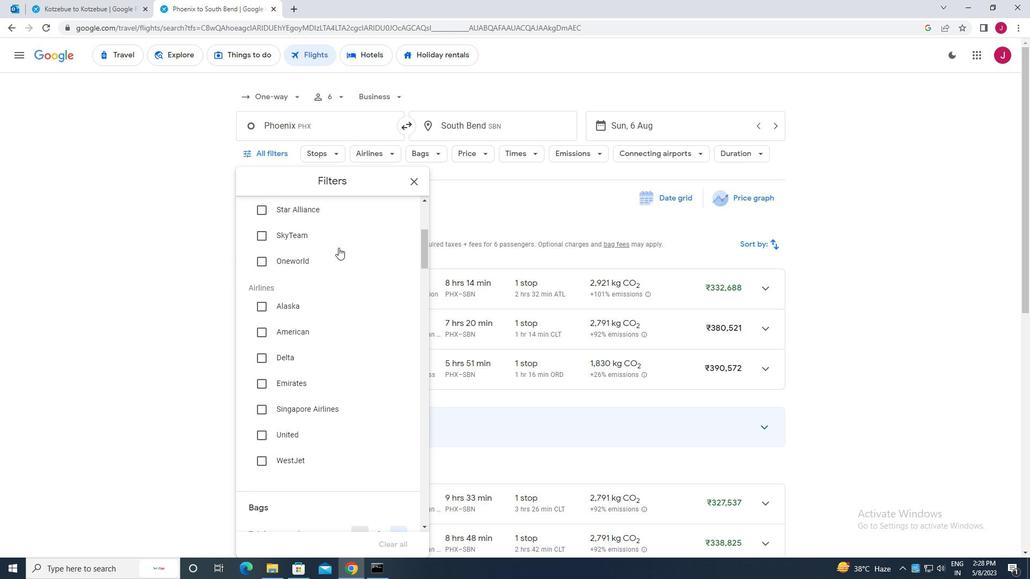 
Action: Mouse scrolled (331, 284) with delta (0, 0)
Screenshot: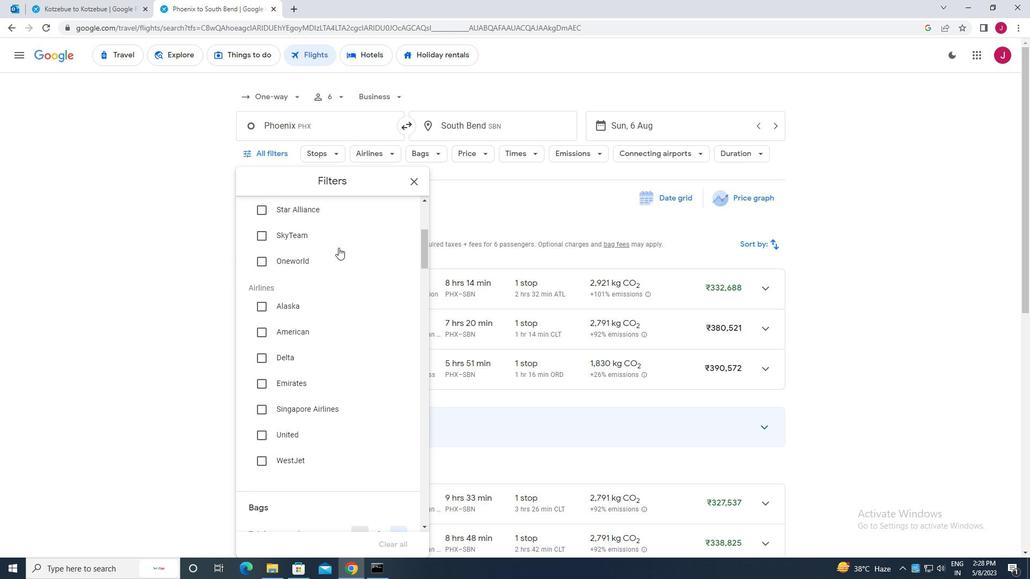 
Action: Mouse moved to (261, 354)
Screenshot: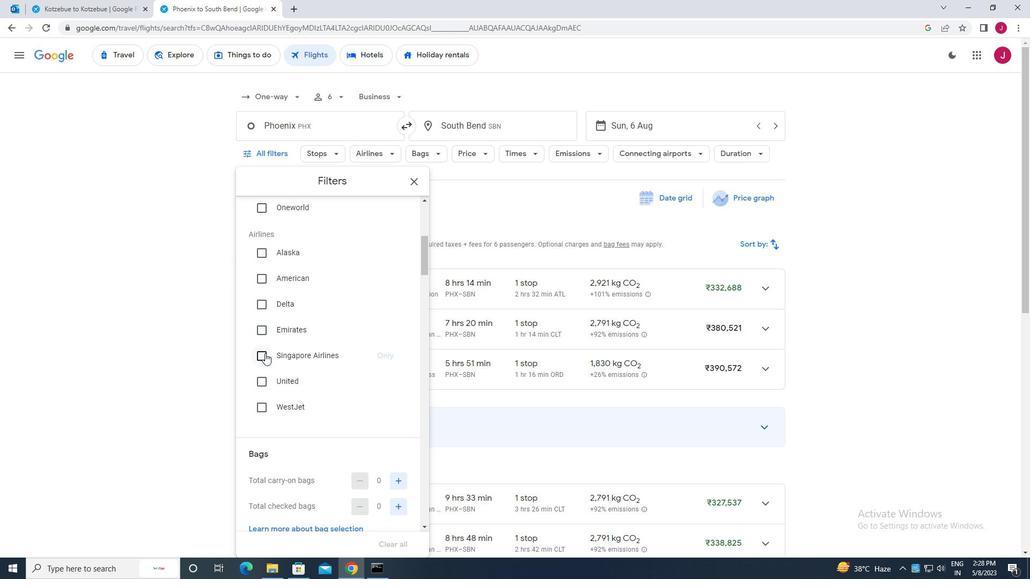 
Action: Mouse pressed left at (261, 354)
Screenshot: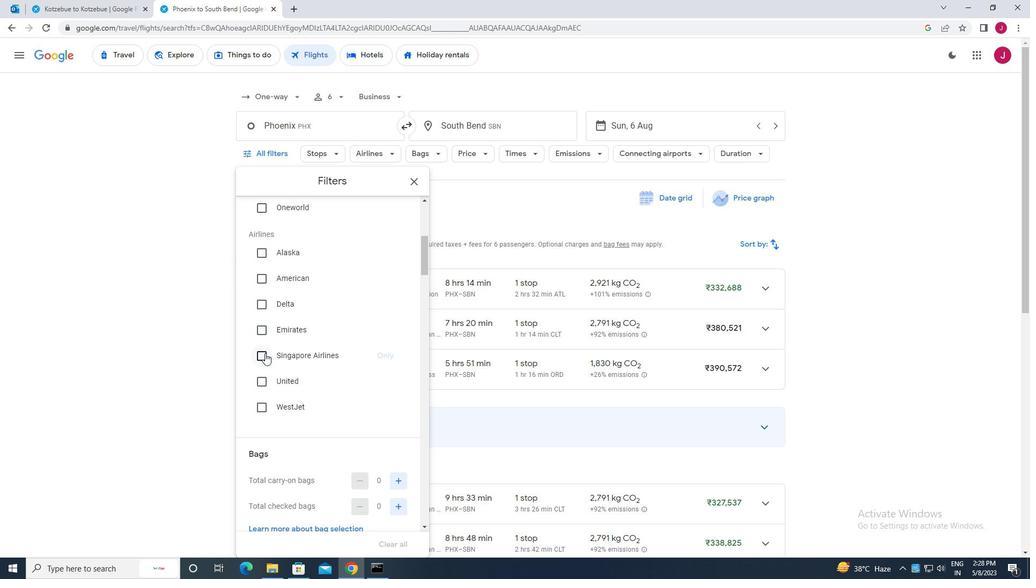 
Action: Mouse moved to (354, 311)
Screenshot: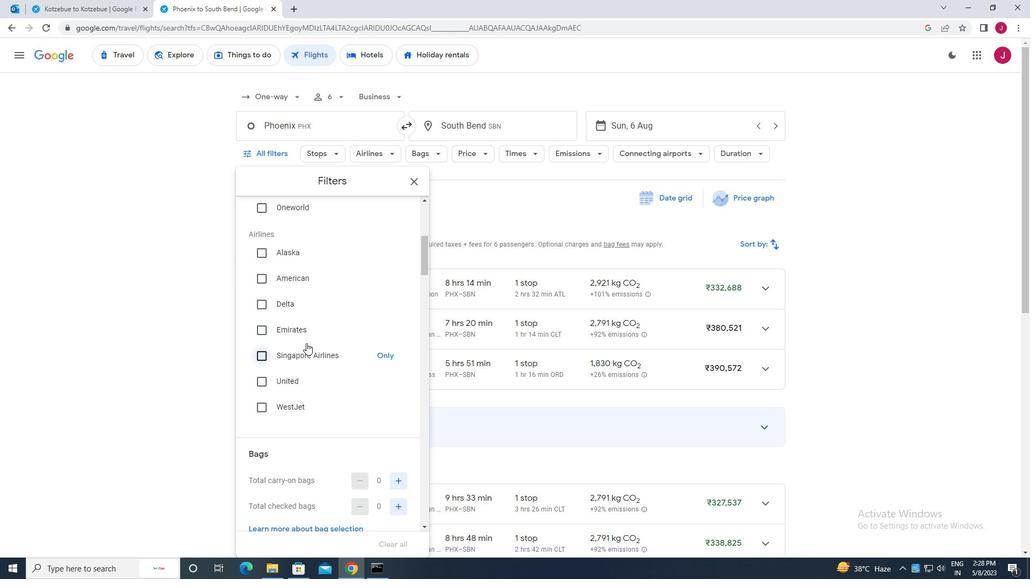 
Action: Mouse scrolled (354, 310) with delta (0, 0)
Screenshot: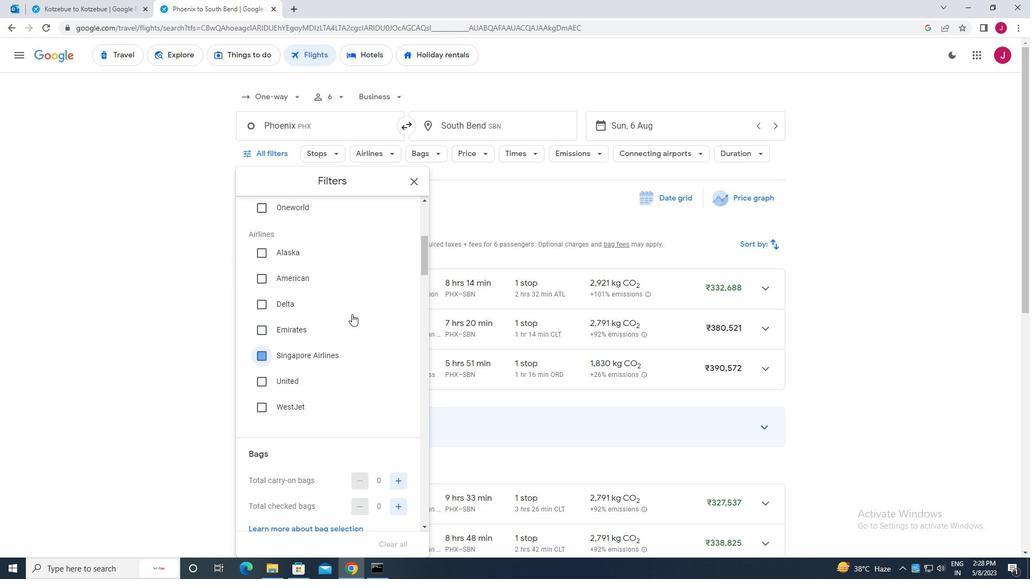 
Action: Mouse scrolled (354, 310) with delta (0, 0)
Screenshot: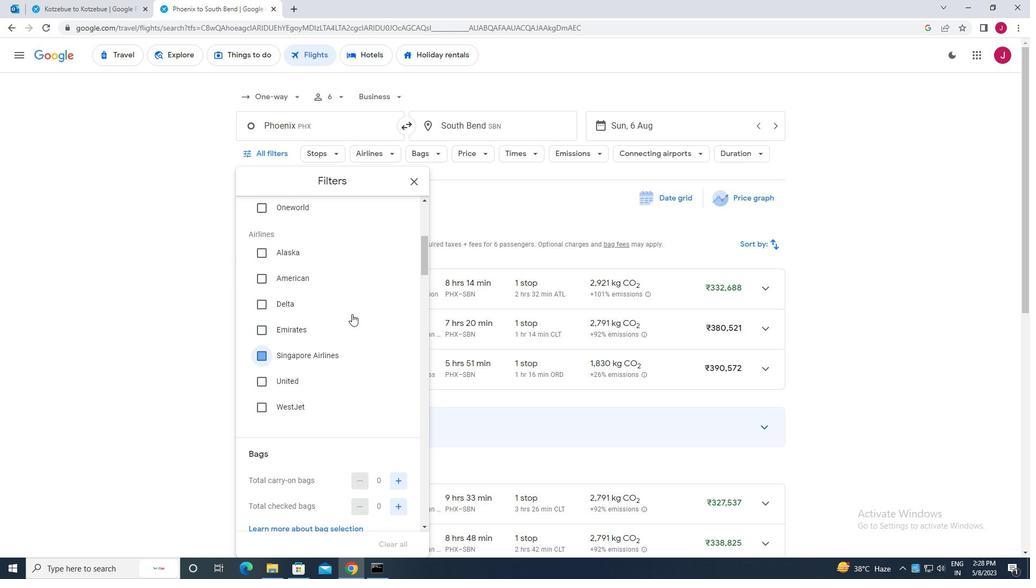 
Action: Mouse scrolled (354, 310) with delta (0, 0)
Screenshot: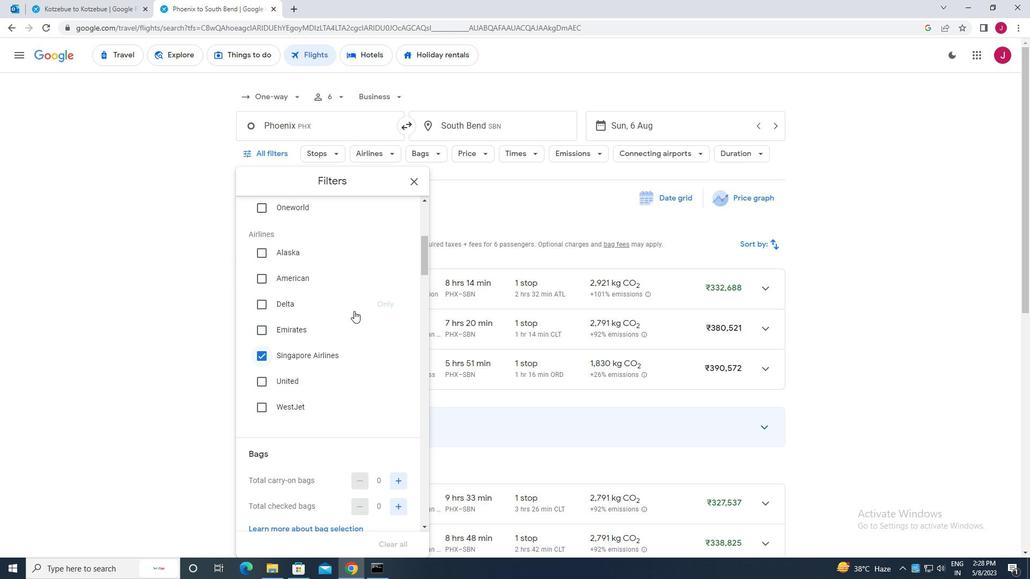 
Action: Mouse scrolled (354, 310) with delta (0, 0)
Screenshot: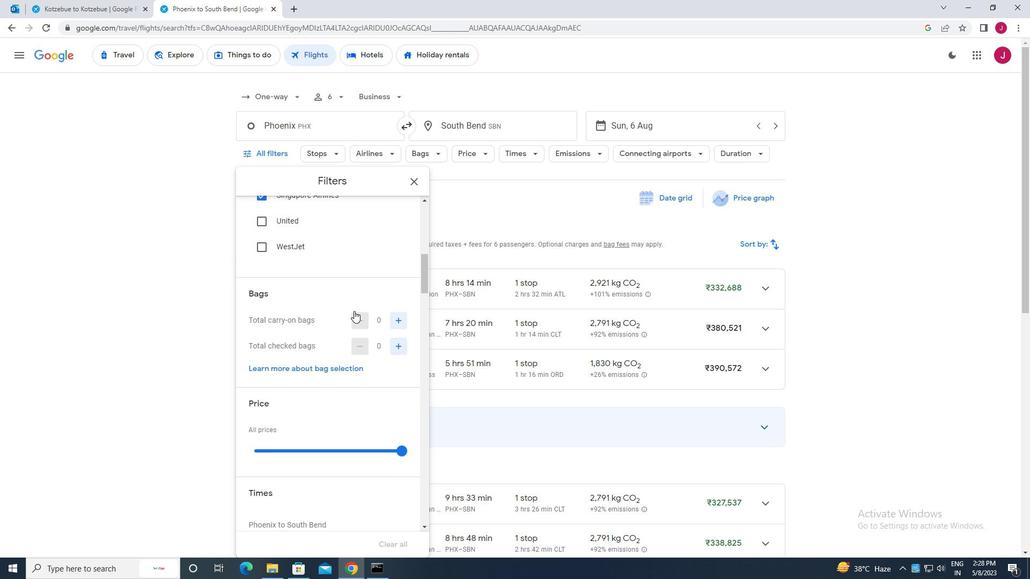 
Action: Mouse scrolled (354, 310) with delta (0, 0)
Screenshot: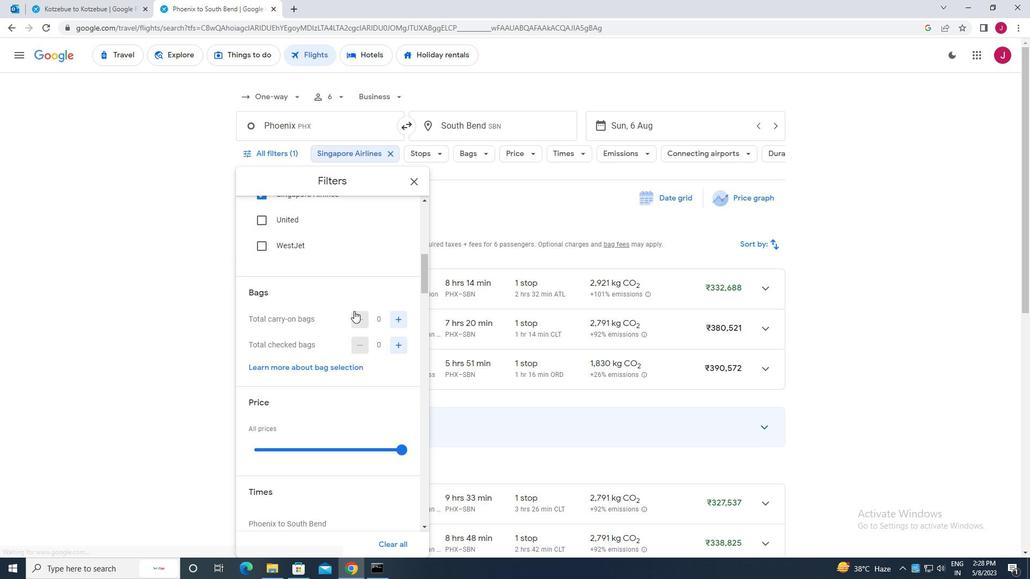 
Action: Mouse scrolled (354, 311) with delta (0, 0)
Screenshot: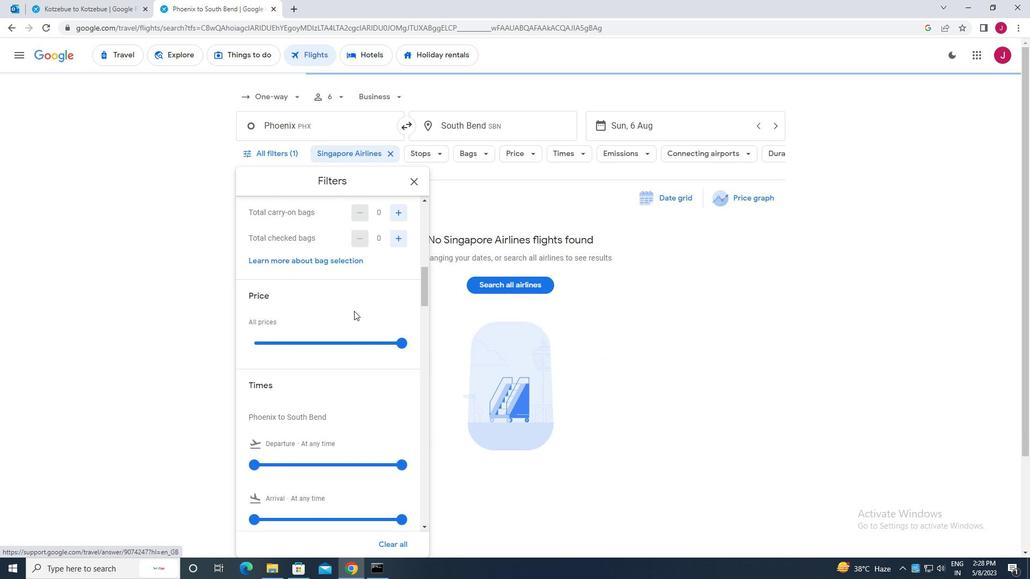 
Action: Mouse moved to (399, 265)
Screenshot: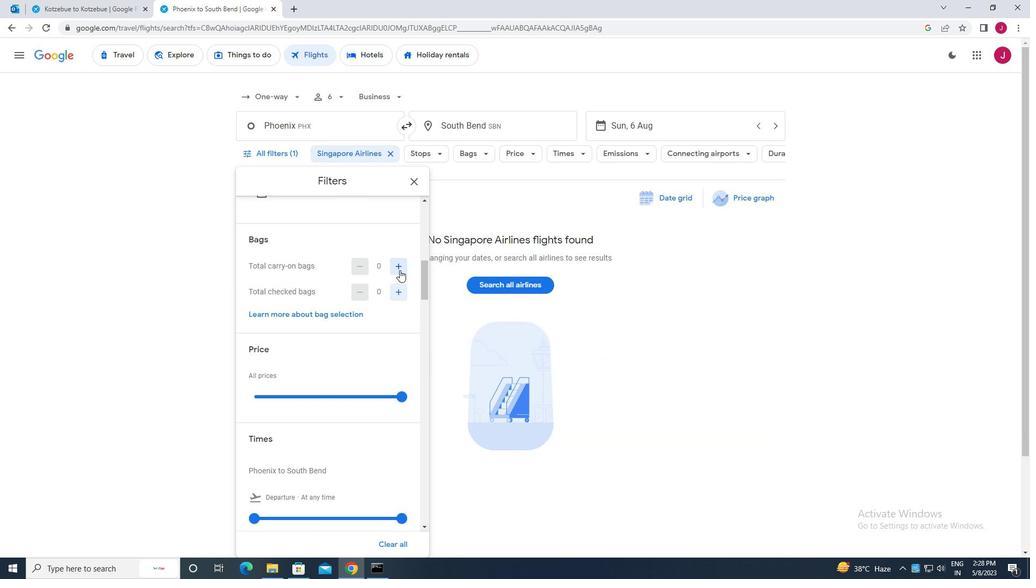 
Action: Mouse pressed left at (399, 265)
Screenshot: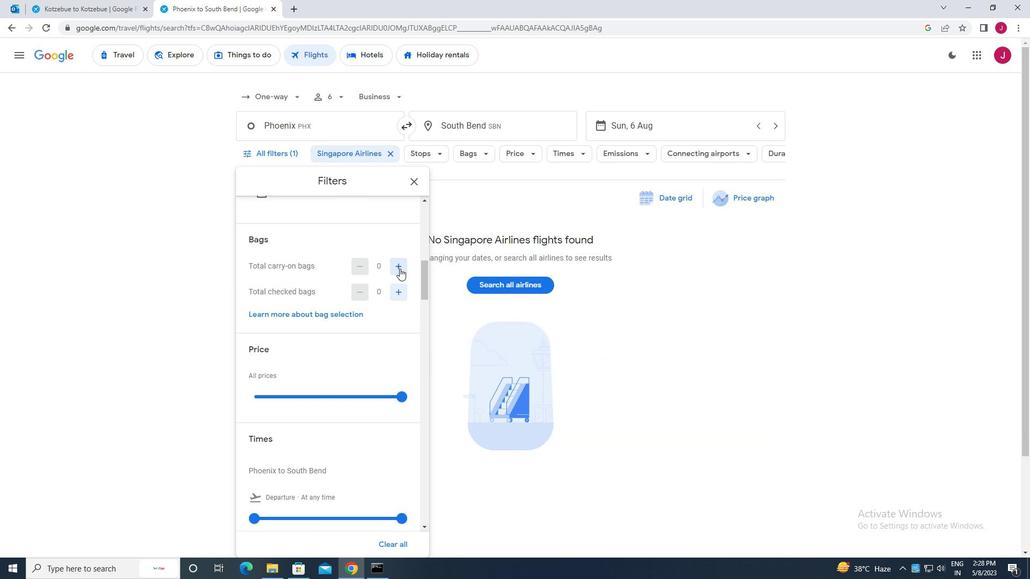 
Action: Mouse moved to (399, 285)
Screenshot: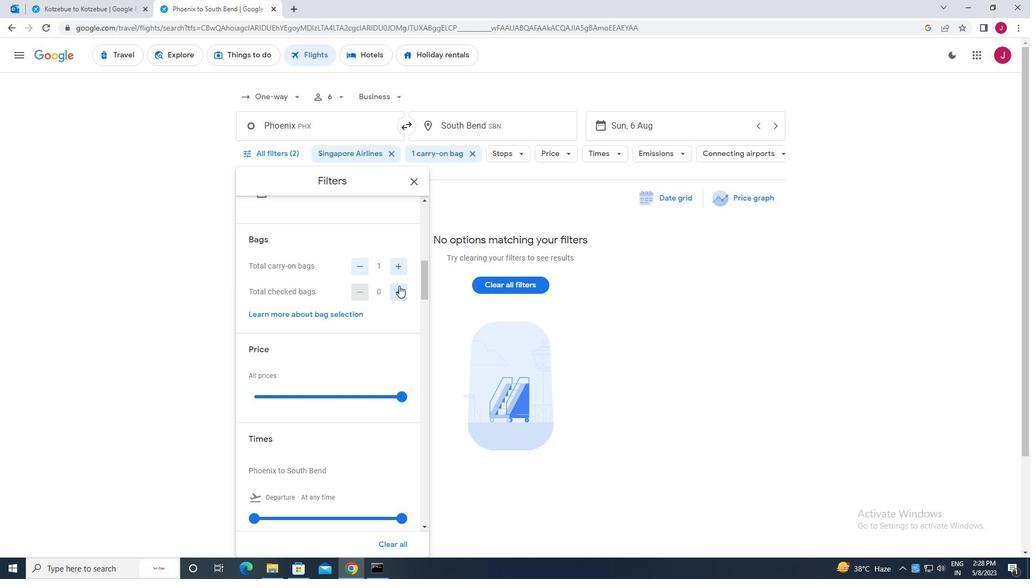 
Action: Mouse pressed left at (399, 285)
Screenshot: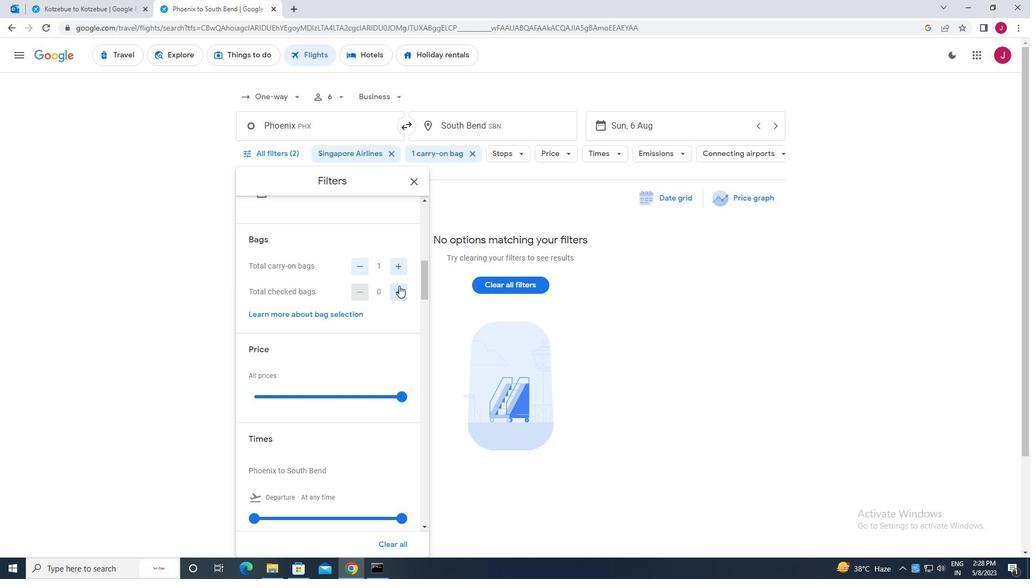 
Action: Mouse moved to (399, 290)
Screenshot: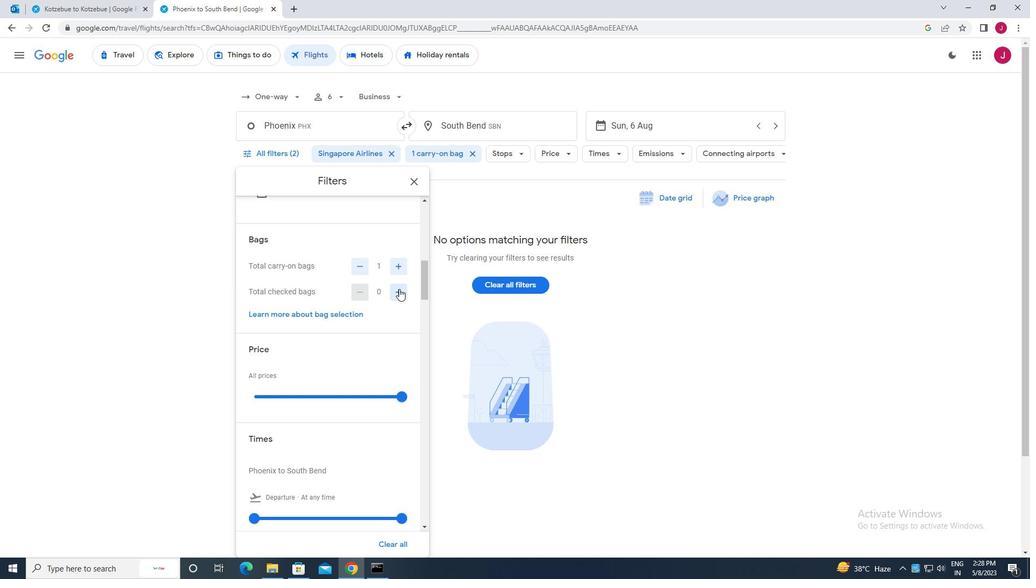 
Action: Mouse pressed left at (399, 290)
Screenshot: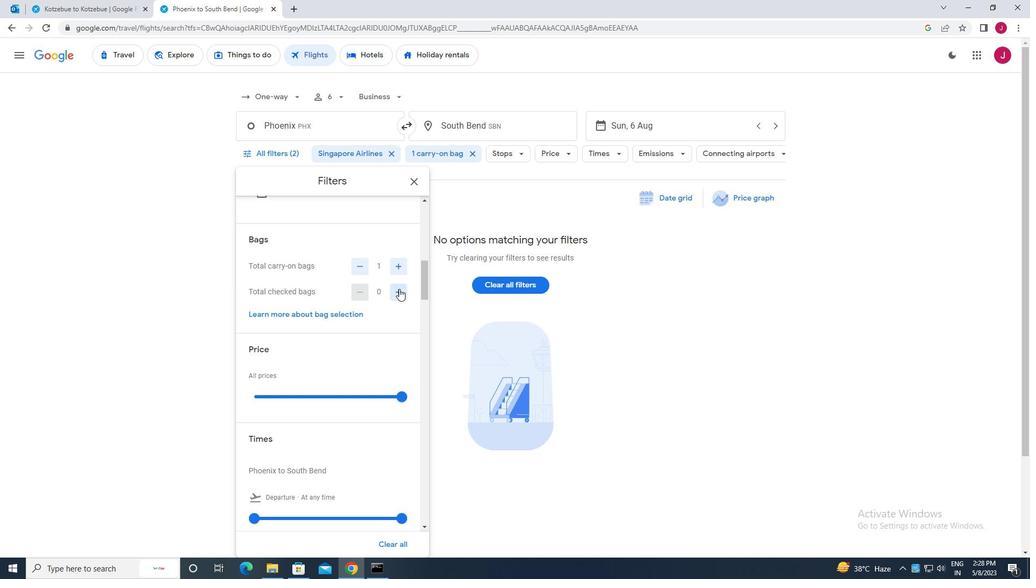 
Action: Mouse moved to (399, 290)
Screenshot: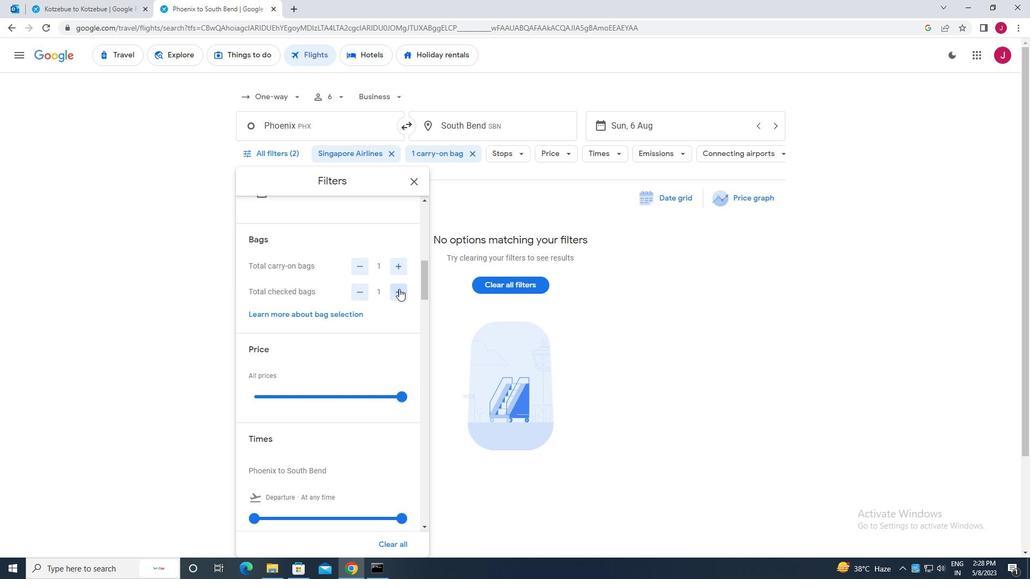 
Action: Mouse pressed left at (399, 290)
Screenshot: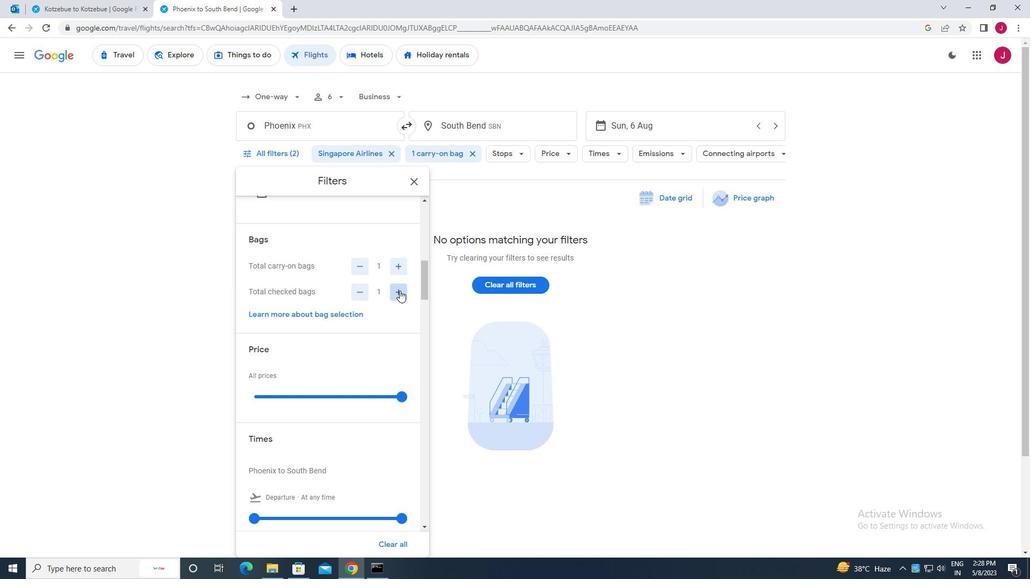 
Action: Mouse scrolled (399, 290) with delta (0, 0)
Screenshot: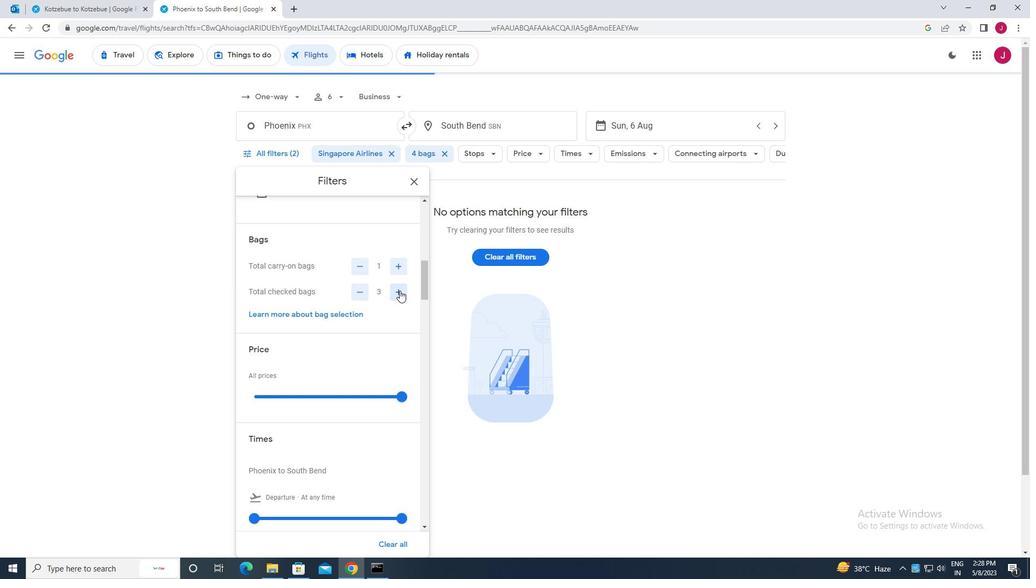 
Action: Mouse scrolled (399, 290) with delta (0, 0)
Screenshot: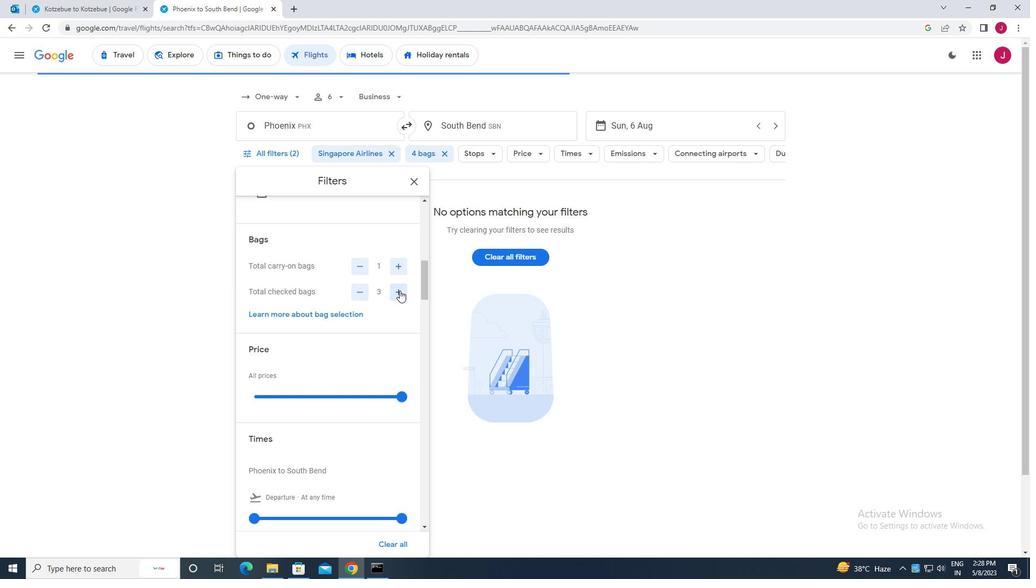 
Action: Mouse moved to (400, 286)
Screenshot: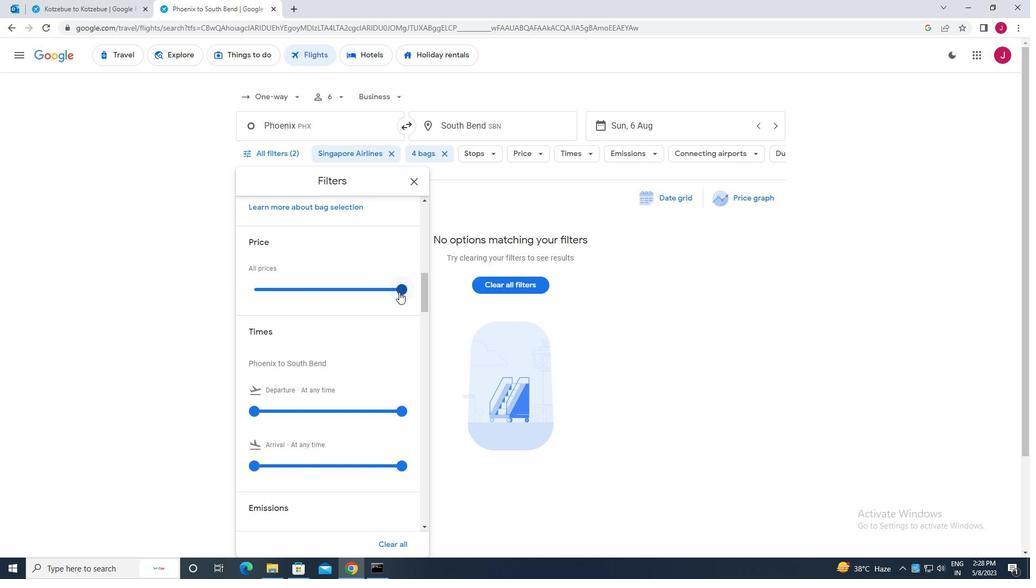 
Action: Mouse pressed left at (400, 286)
Screenshot: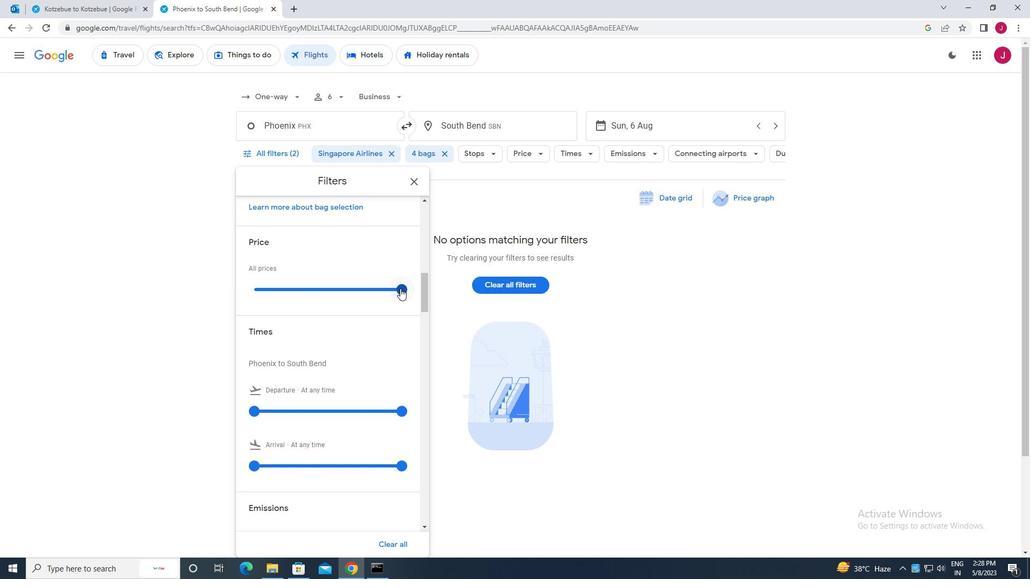 
Action: Mouse moved to (330, 291)
Screenshot: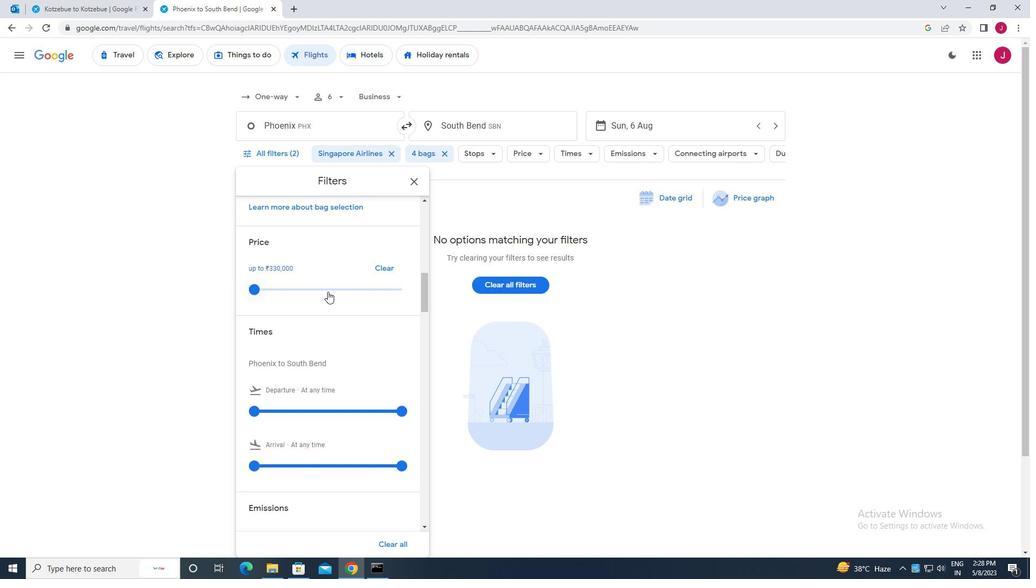 
Action: Mouse scrolled (330, 290) with delta (0, 0)
Screenshot: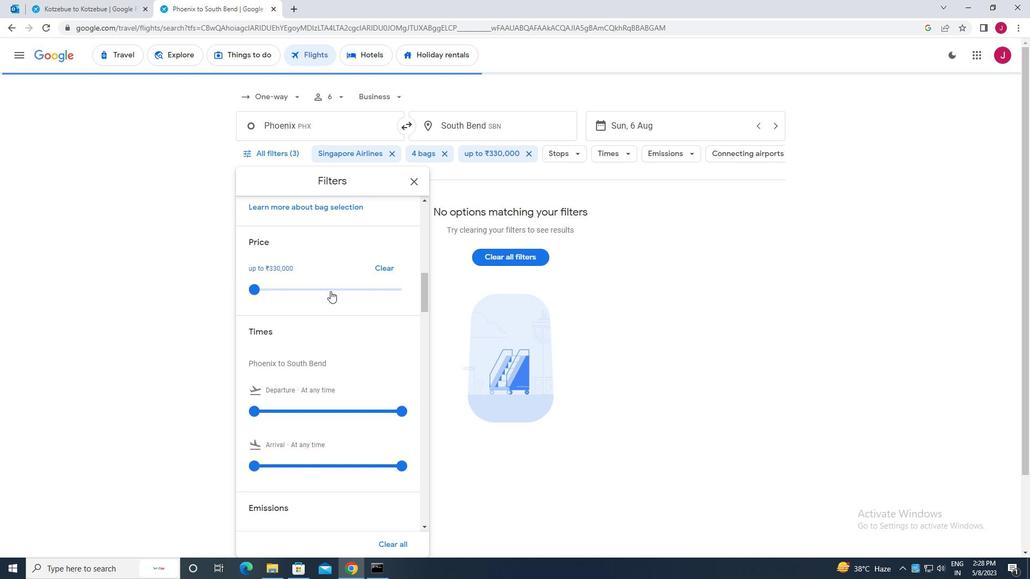 
Action: Mouse scrolled (330, 290) with delta (0, 0)
Screenshot: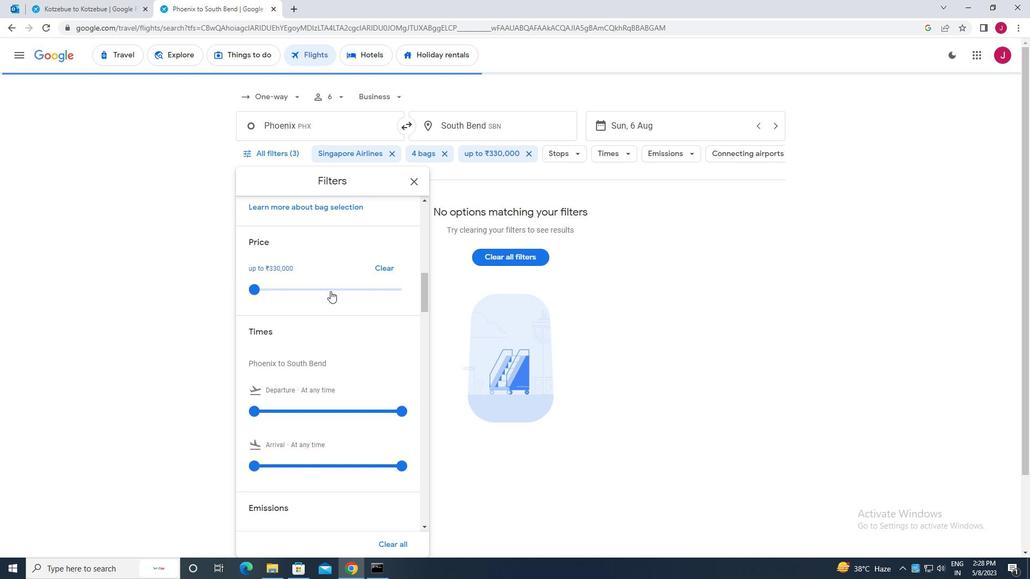 
Action: Mouse moved to (256, 304)
Screenshot: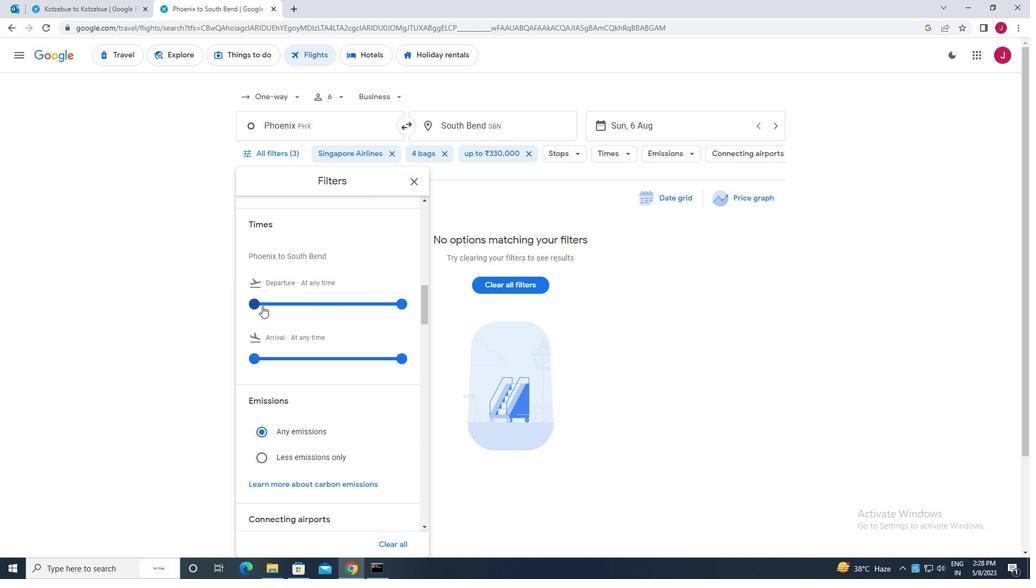 
Action: Mouse pressed left at (256, 304)
Screenshot: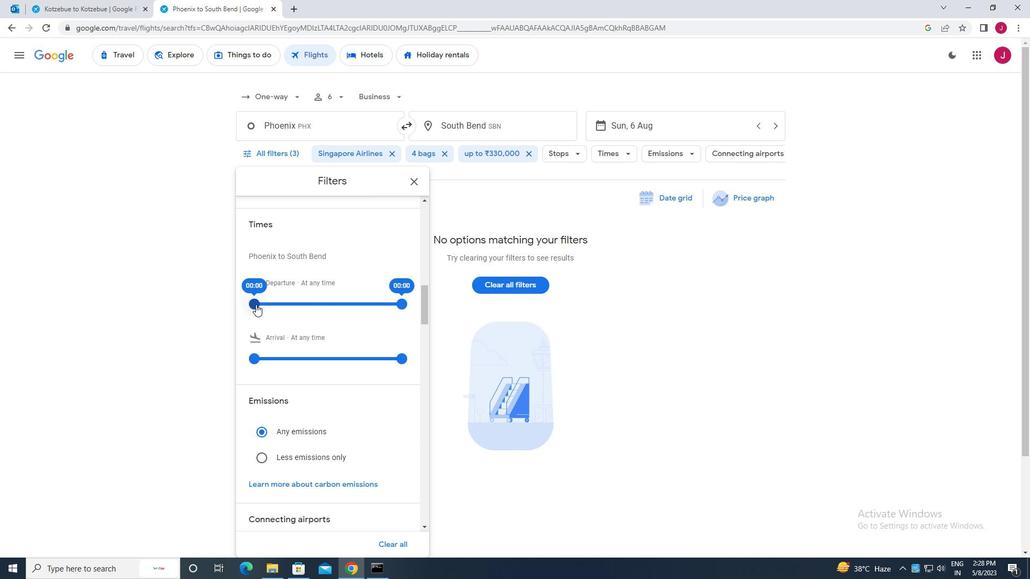 
Action: Mouse moved to (400, 299)
Screenshot: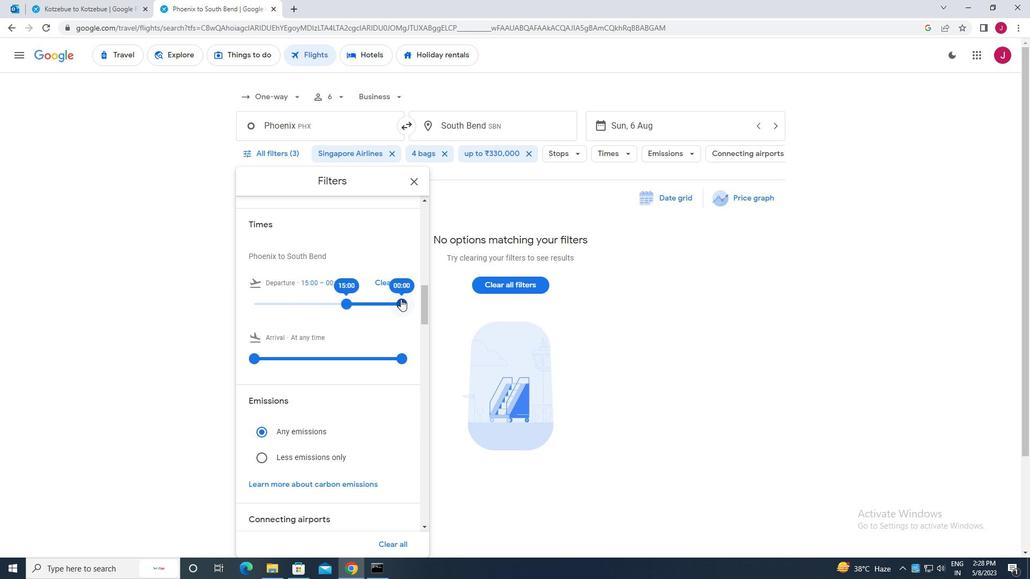 
Action: Mouse pressed left at (400, 299)
Screenshot: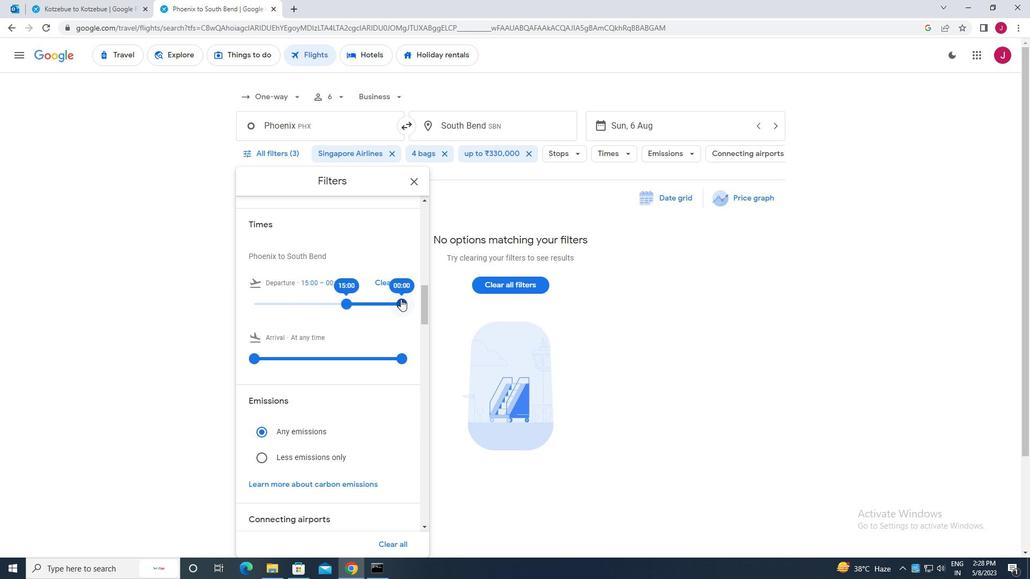 
Action: Mouse moved to (415, 179)
Screenshot: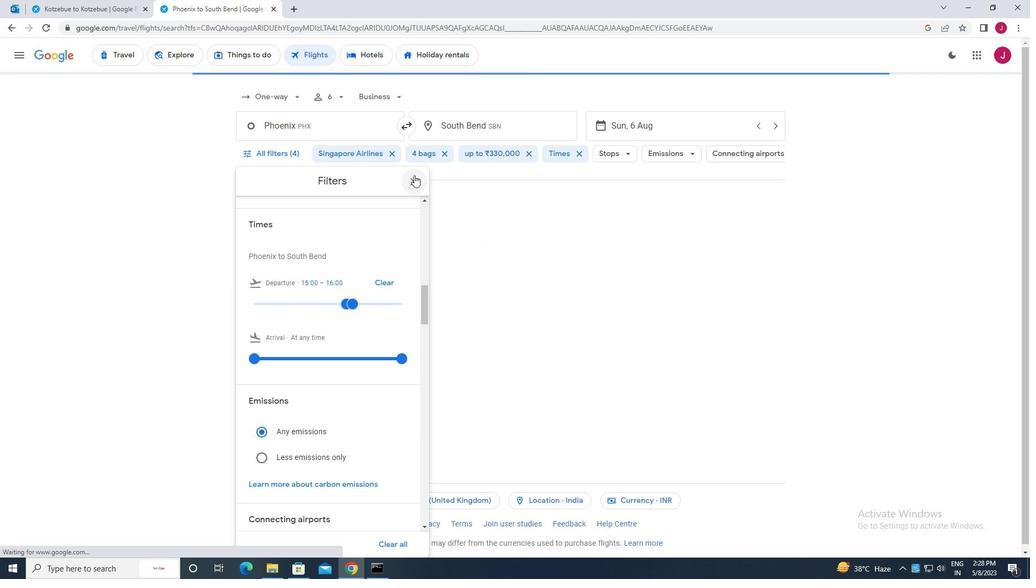 
Action: Mouse pressed left at (415, 179)
Screenshot: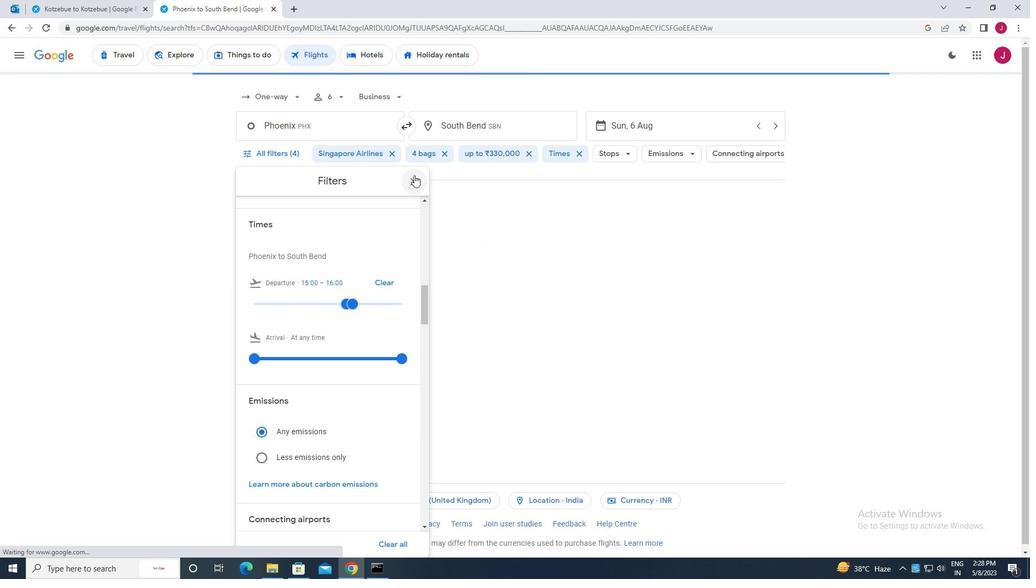 
Action: Mouse moved to (413, 188)
Screenshot: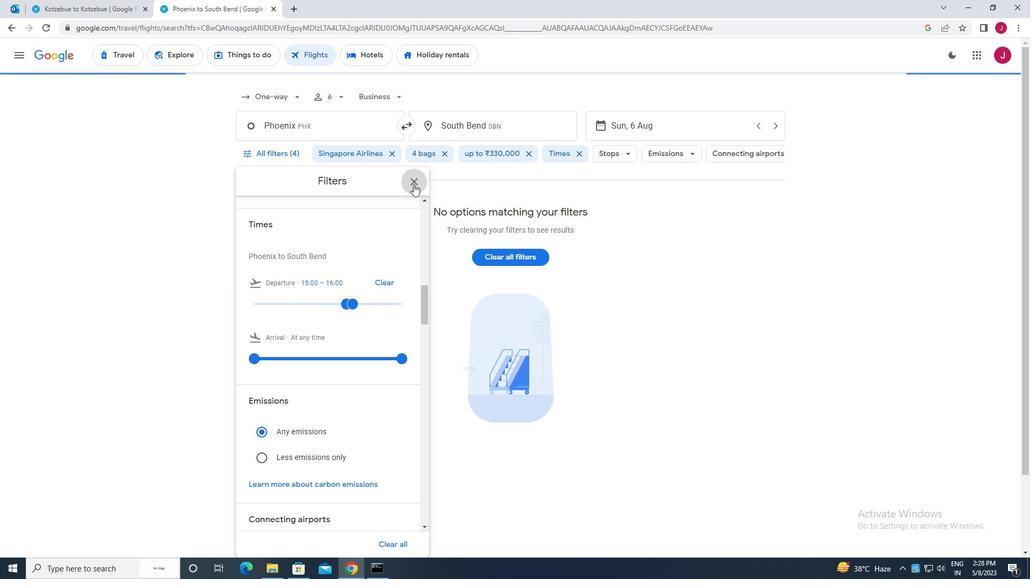 
